 Task: Create a task  Design and implement a disaster recovery plan for an organization's IT infrastructure , assign it to team member softage.2@softage.net in the project AgileBite and update the status of the task to  At Risk , set the priority of the task to Medium
Action: Mouse moved to (58, 68)
Screenshot: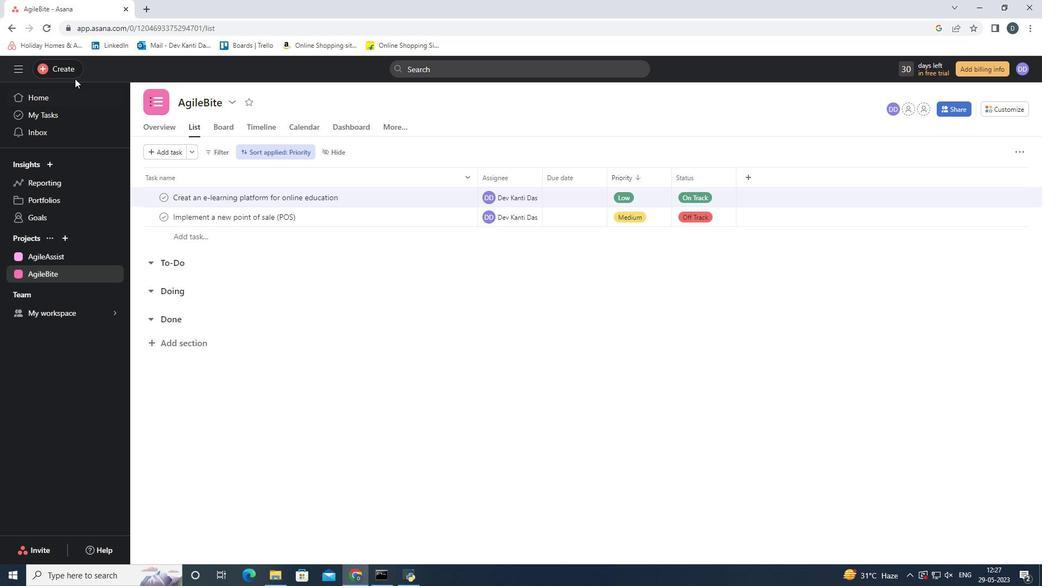 
Action: Mouse pressed left at (58, 68)
Screenshot: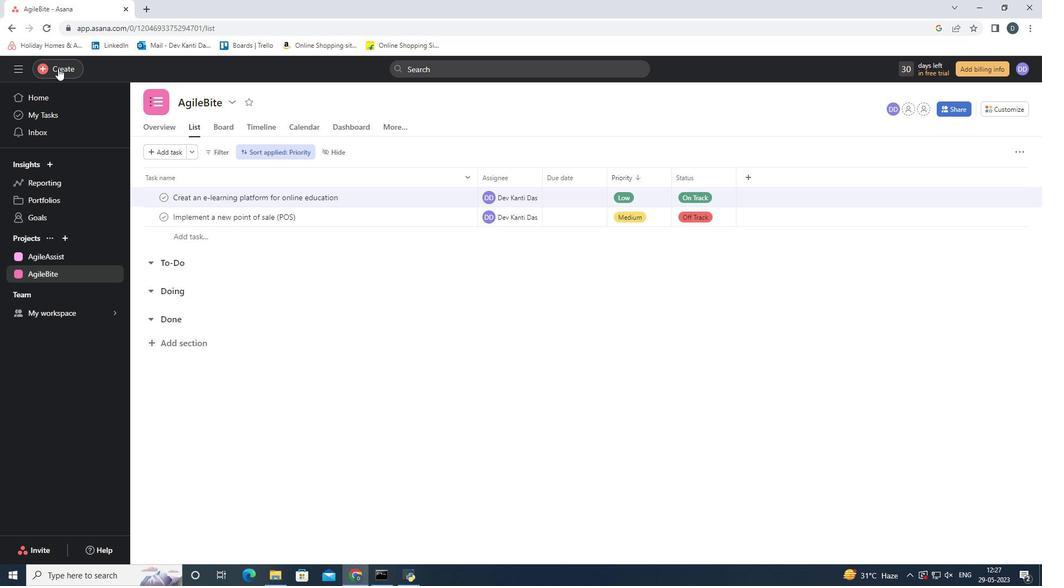 
Action: Mouse moved to (115, 76)
Screenshot: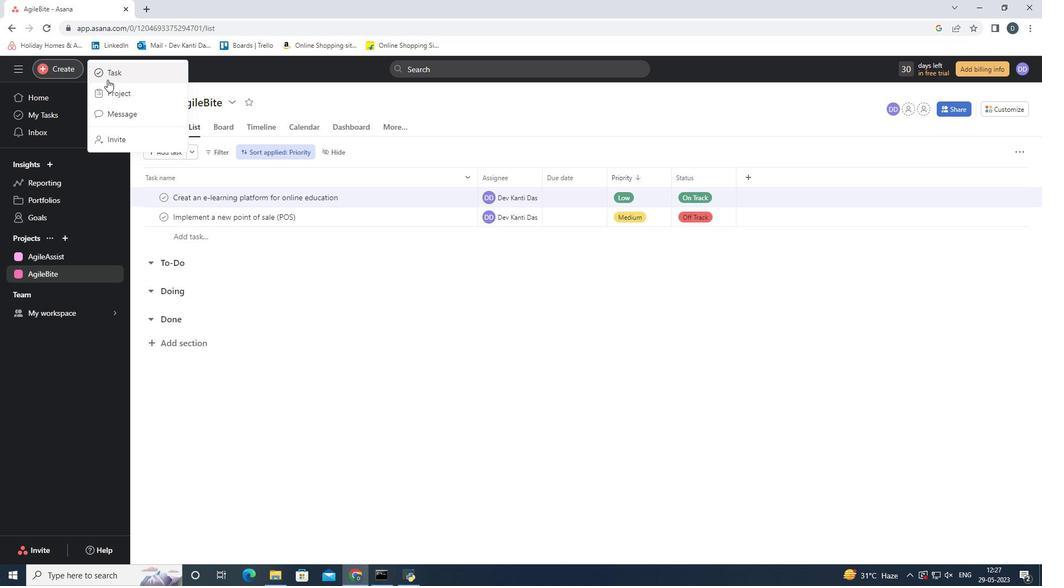 
Action: Mouse pressed left at (115, 76)
Screenshot: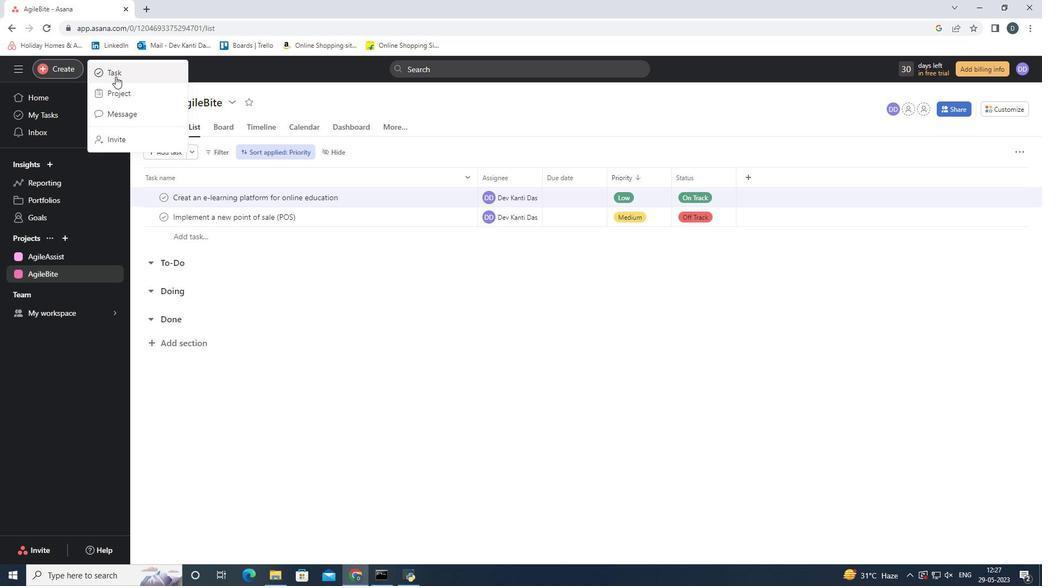 
Action: Mouse moved to (853, 333)
Screenshot: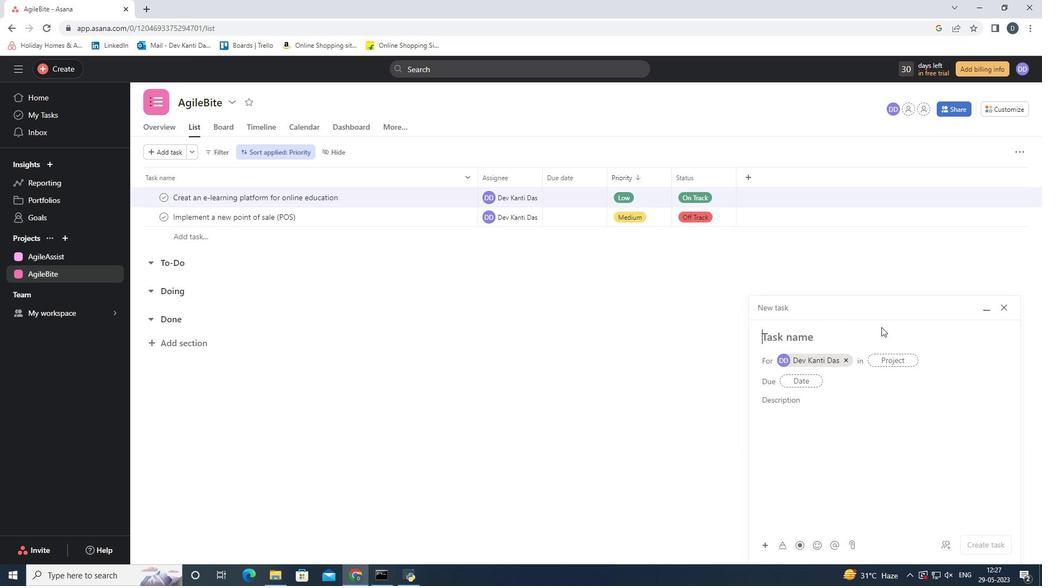 
Action: Key pressed <Key.shift>Imple<Key.backspace><Key.backspace><Key.backspace><Key.backspace><Key.backspace><Key.backspace><Key.shift>Design<Key.space>and<Key.space><Key.shift><Key.shift><Key.shift><Key.shift><Key.shift><Key.shift><Key.shift>implement<Key.space>a<Key.space>d<Key.backspace>disaster<Key.space><Key.shift>recovery<Key.space>plan<Key.space>ff<Key.backspace>or<Key.space>an<Key.space>organization's<Key.space><Key.shift>IT<Key.space>infrastructure
Screenshot: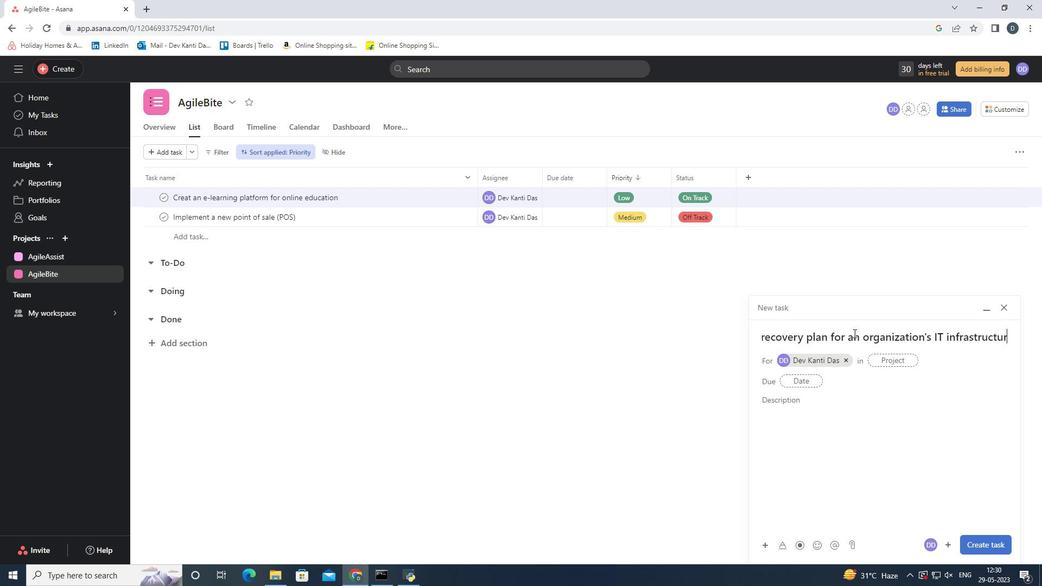
Action: Mouse moved to (894, 360)
Screenshot: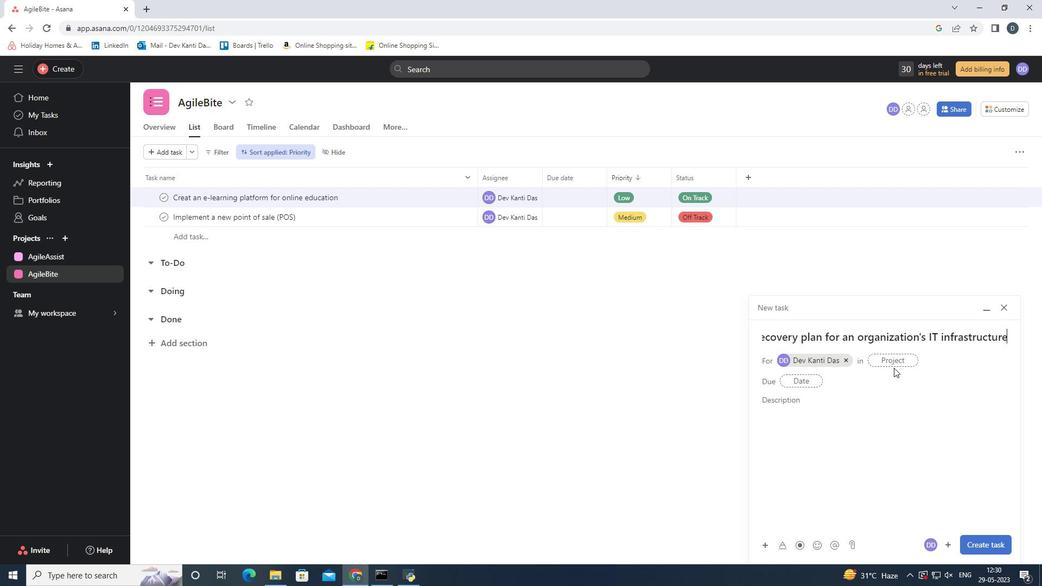 
Action: Mouse pressed left at (894, 360)
Screenshot: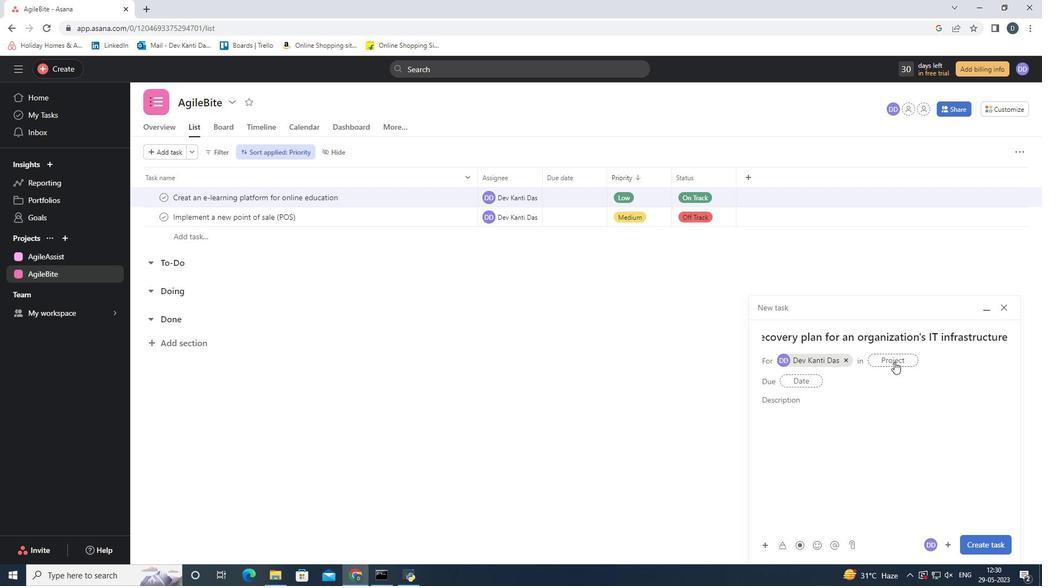 
Action: Mouse moved to (808, 378)
Screenshot: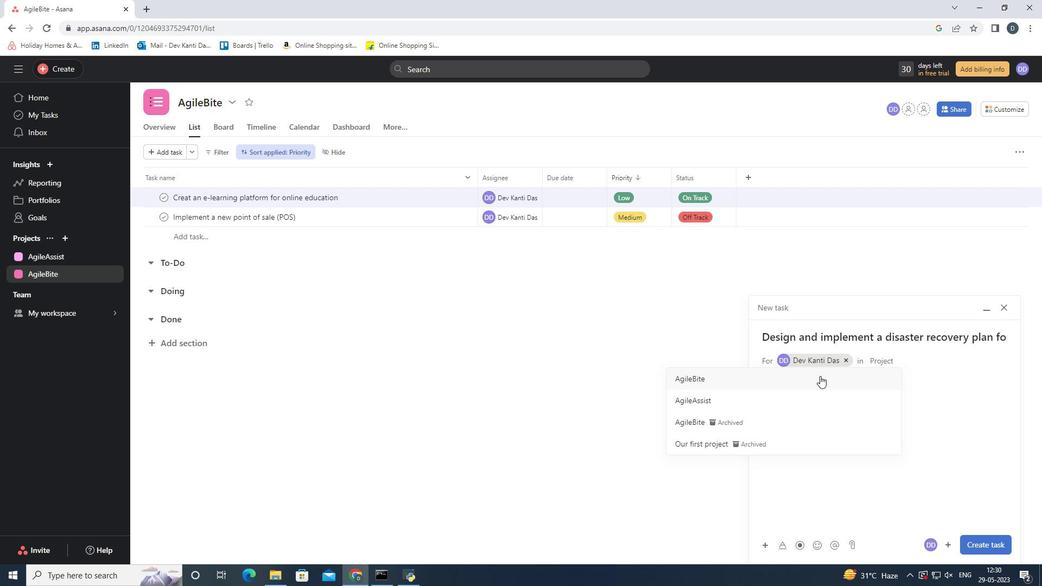 
Action: Mouse pressed left at (808, 378)
Screenshot: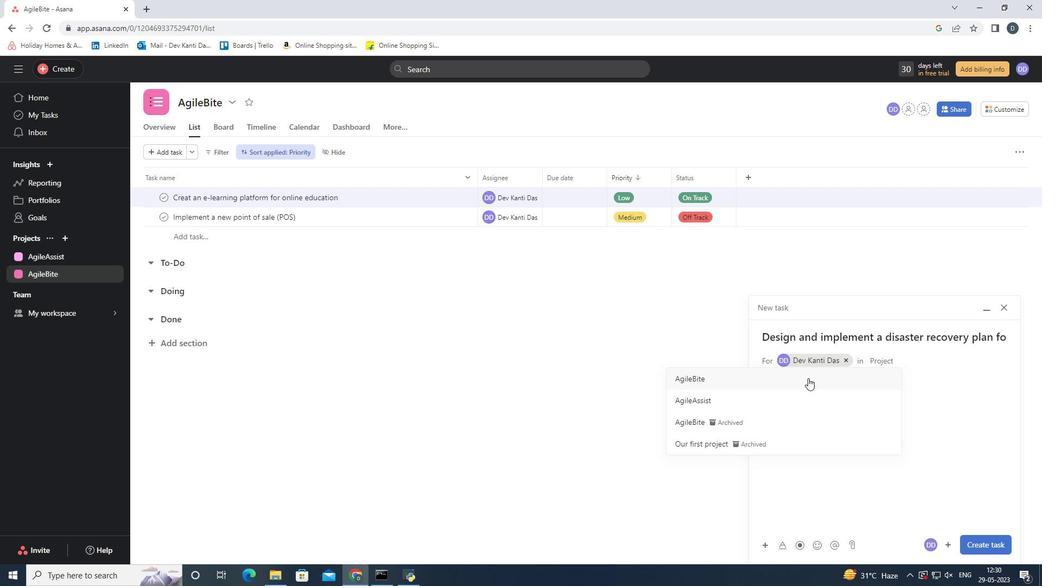 
Action: Mouse moved to (945, 544)
Screenshot: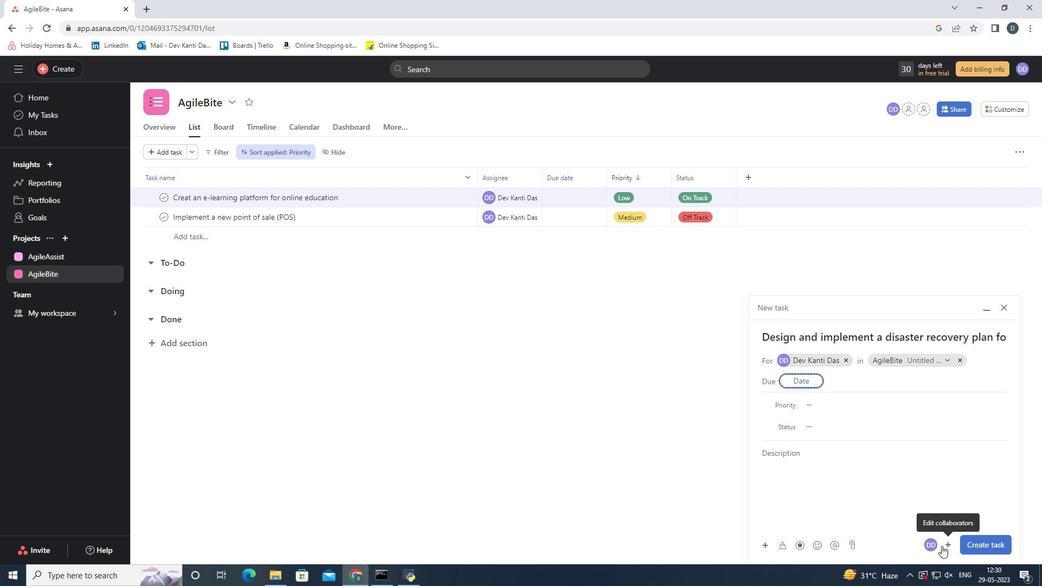 
Action: Mouse pressed left at (945, 544)
Screenshot: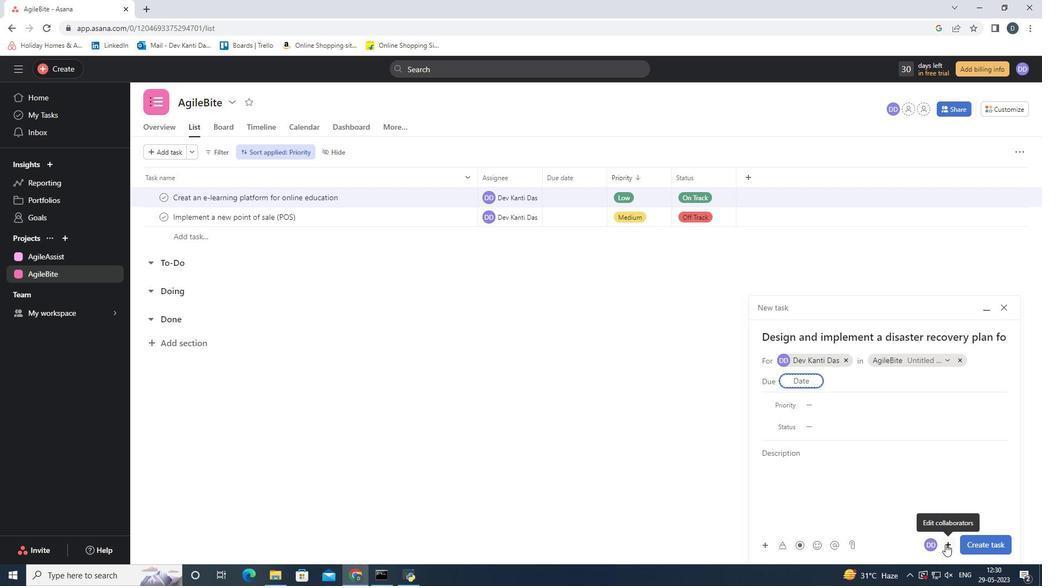 
Action: Key pressed <Key.shift>Softage.2<Key.shift>@softage.net
Screenshot: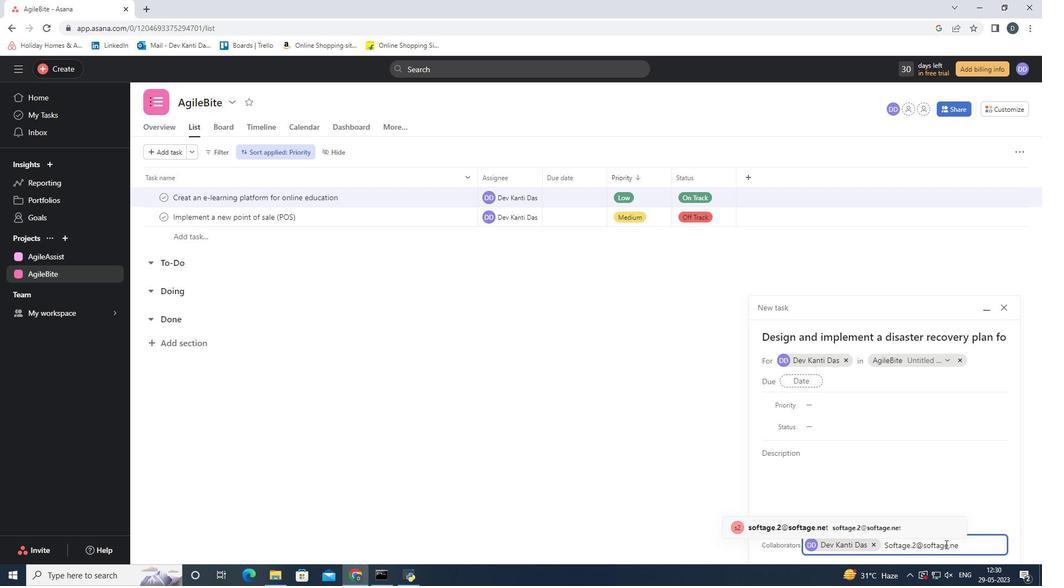
Action: Mouse moved to (894, 529)
Screenshot: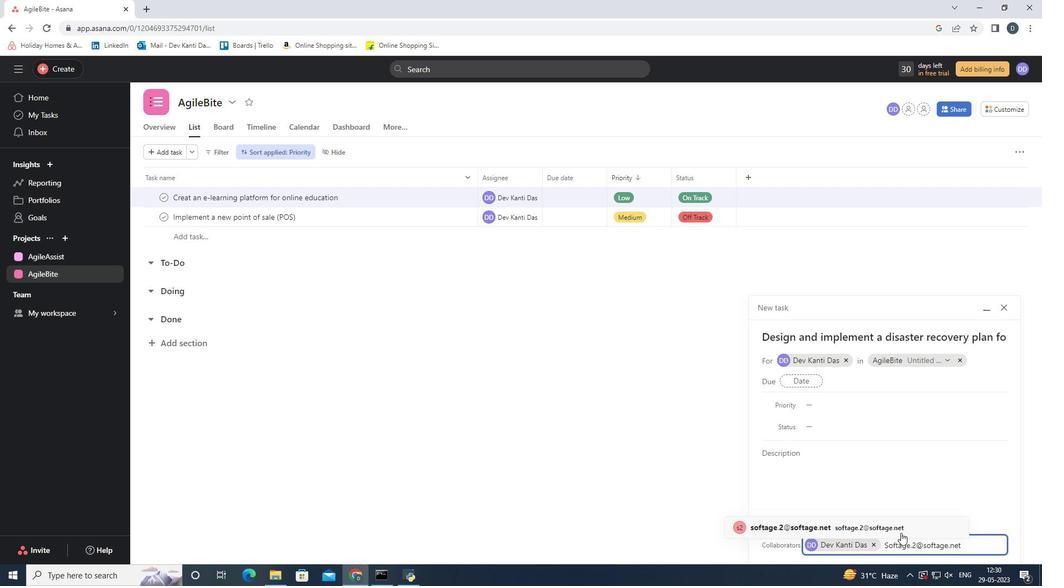 
Action: Mouse pressed left at (894, 529)
Screenshot: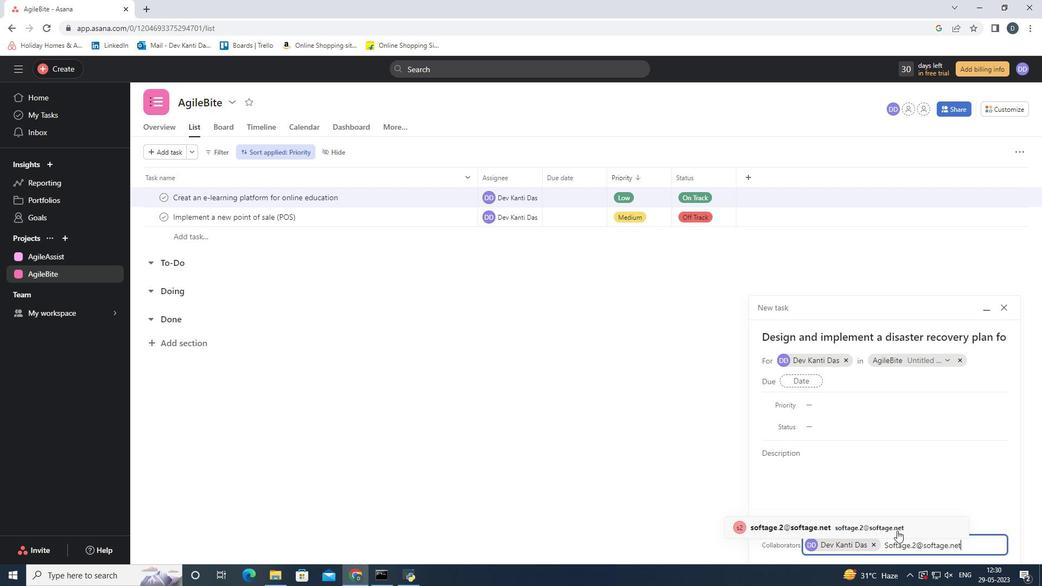 
Action: Mouse moved to (872, 509)
Screenshot: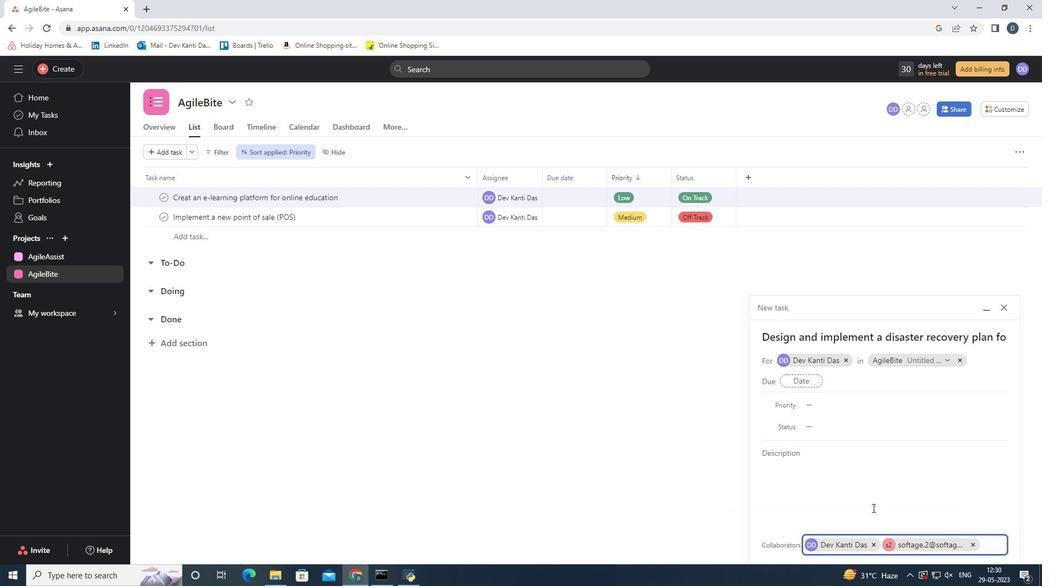 
Action: Mouse pressed left at (872, 509)
Screenshot: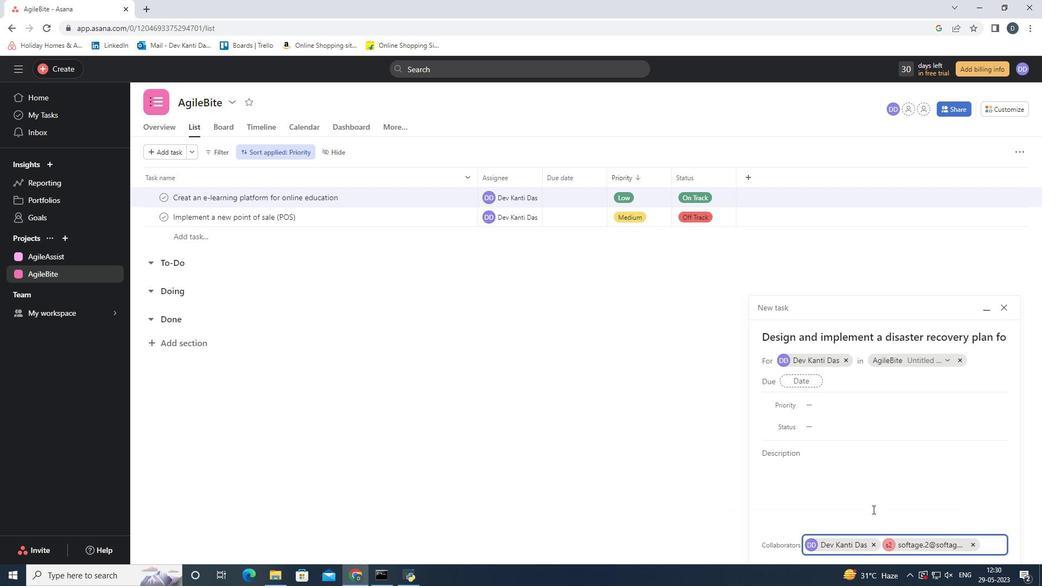 
Action: Mouse moved to (805, 397)
Screenshot: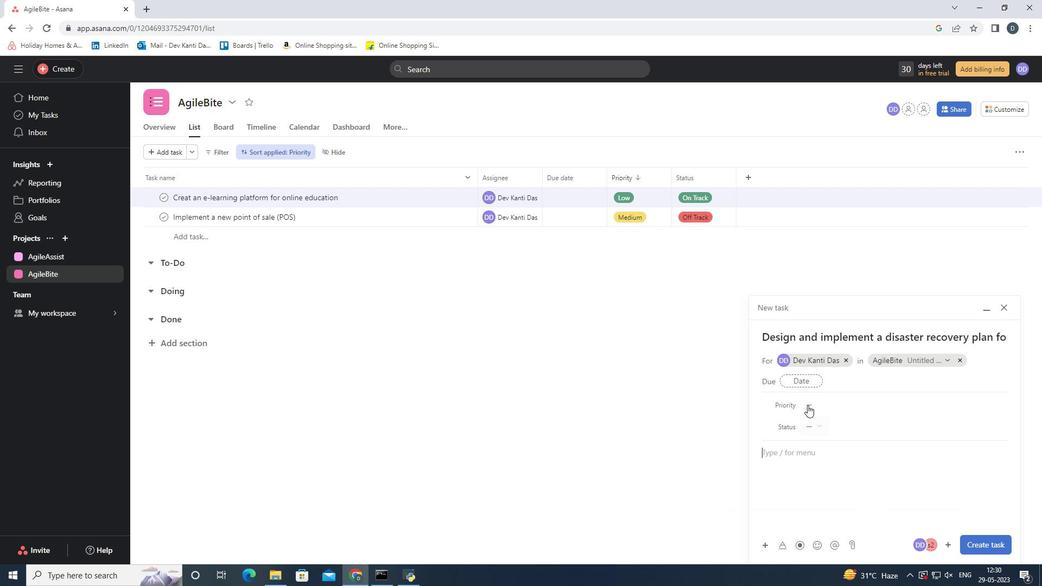
Action: Mouse pressed left at (805, 397)
Screenshot: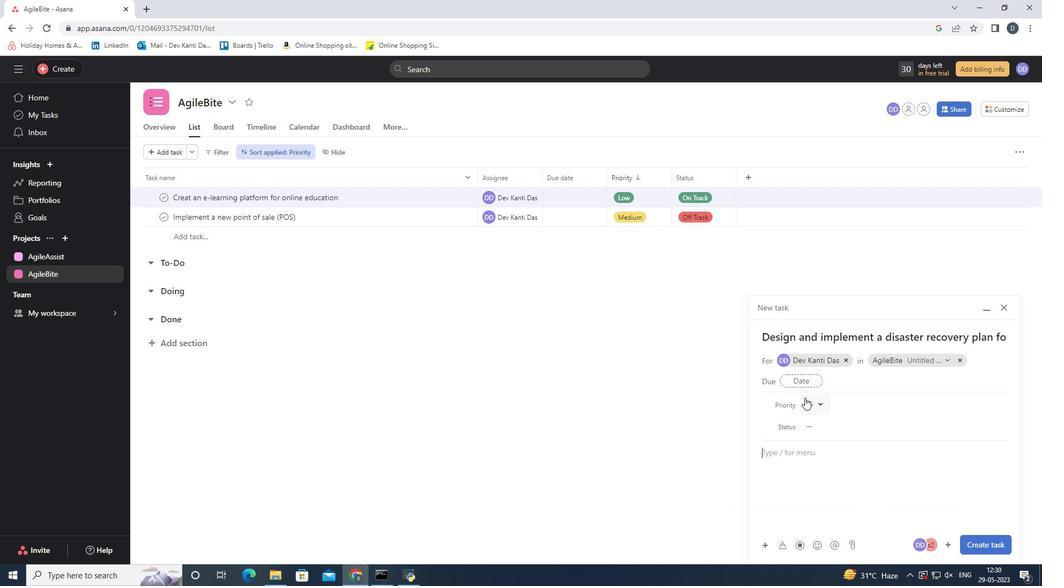 
Action: Mouse moved to (835, 455)
Screenshot: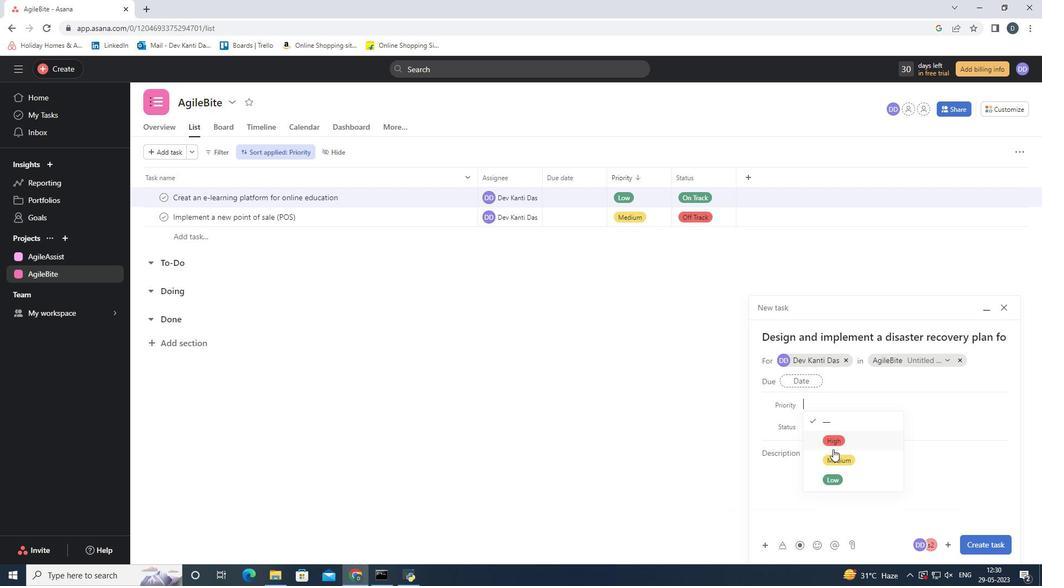 
Action: Mouse pressed left at (835, 455)
Screenshot: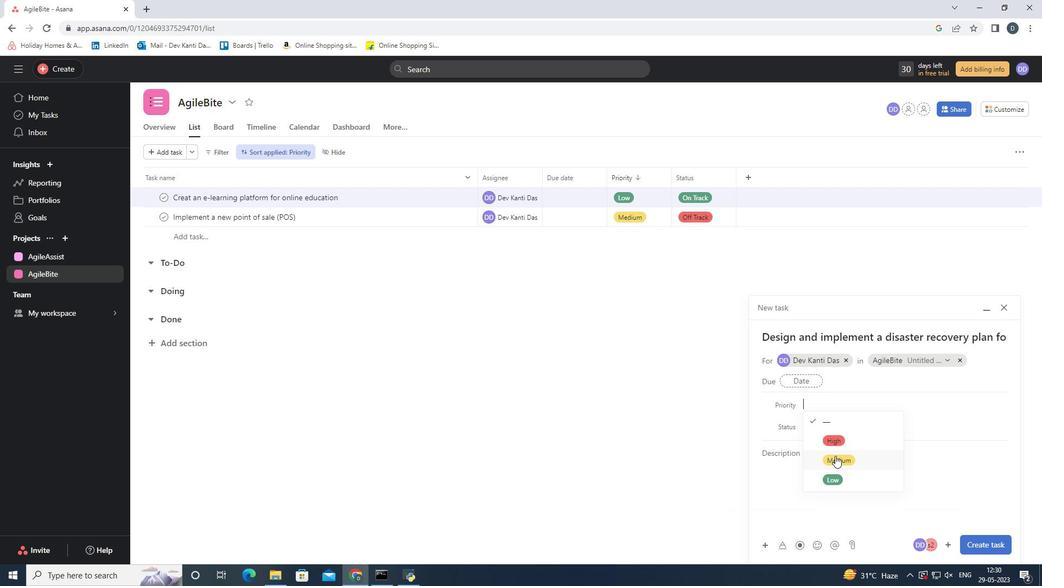
Action: Mouse moved to (819, 429)
Screenshot: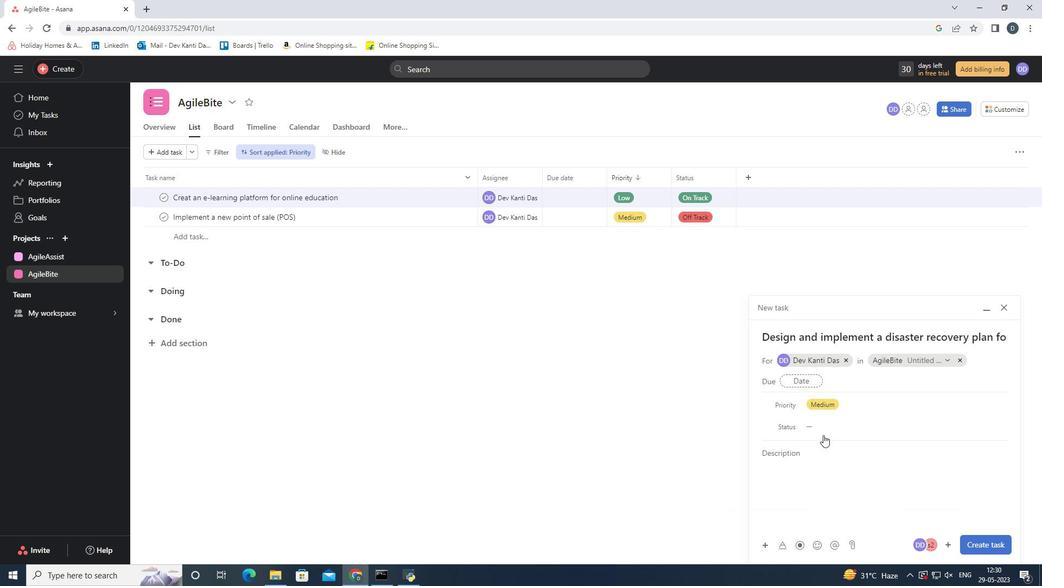 
Action: Mouse pressed left at (819, 429)
Screenshot: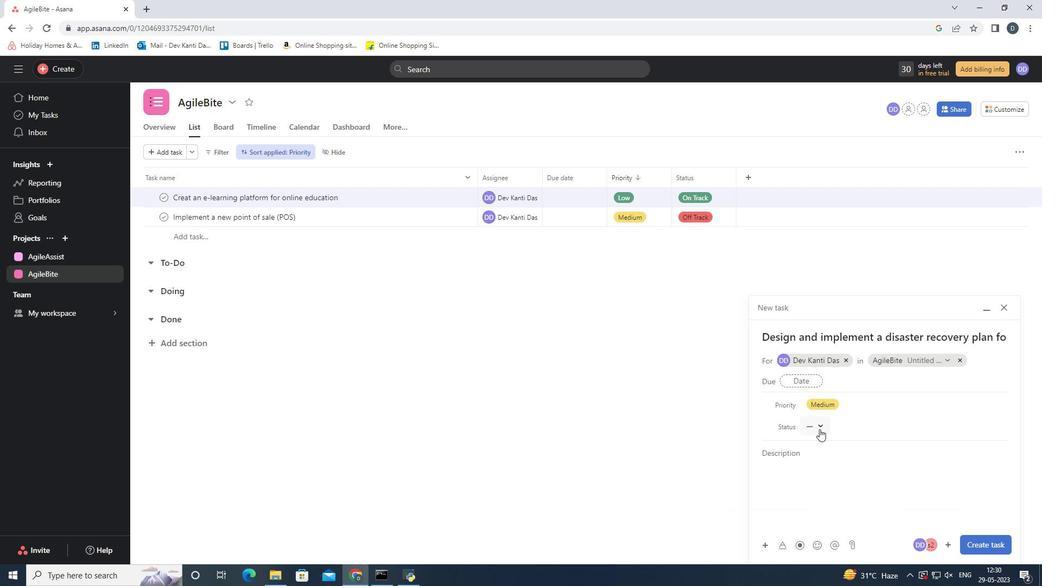 
Action: Mouse moved to (874, 425)
Screenshot: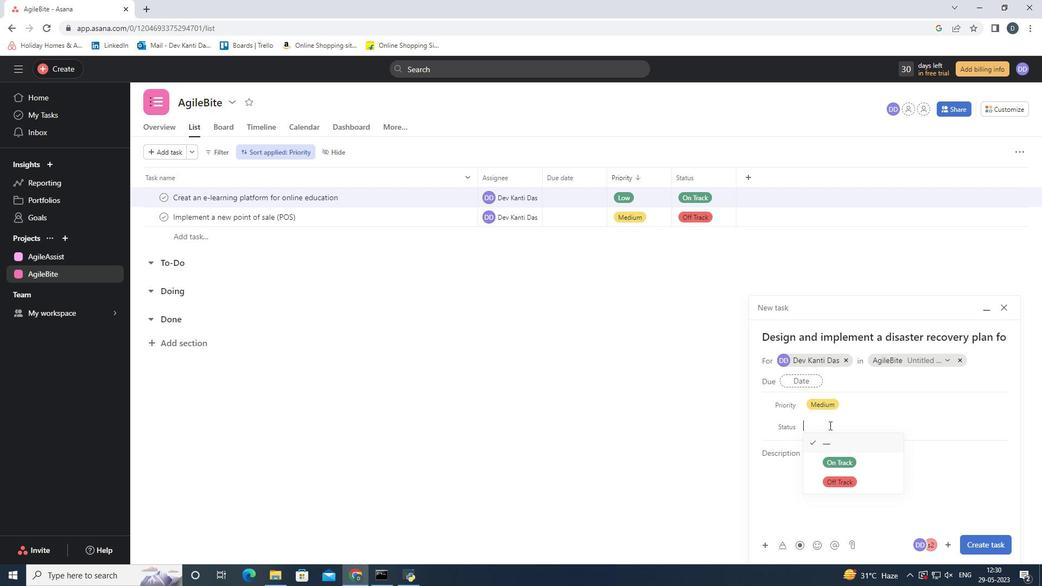 
Action: Mouse pressed left at (874, 425)
Screenshot: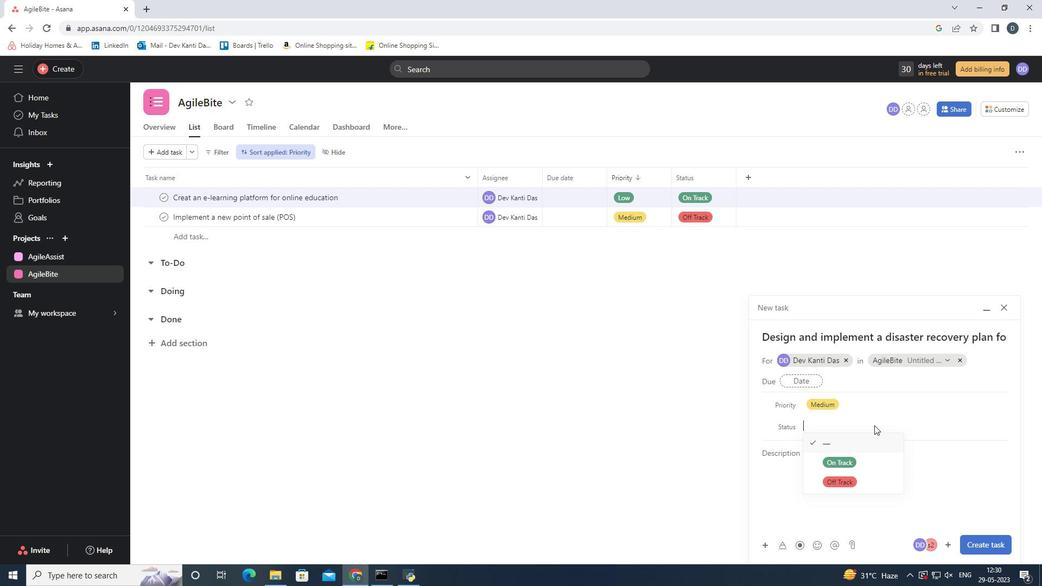 
Action: Mouse moved to (704, 177)
Screenshot: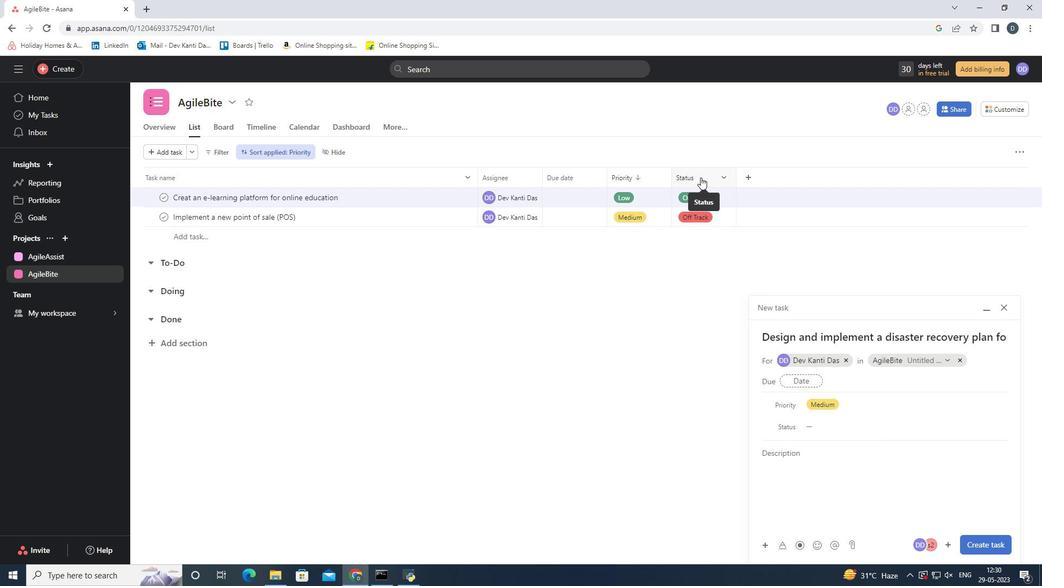 
Action: Mouse pressed left at (704, 177)
Screenshot: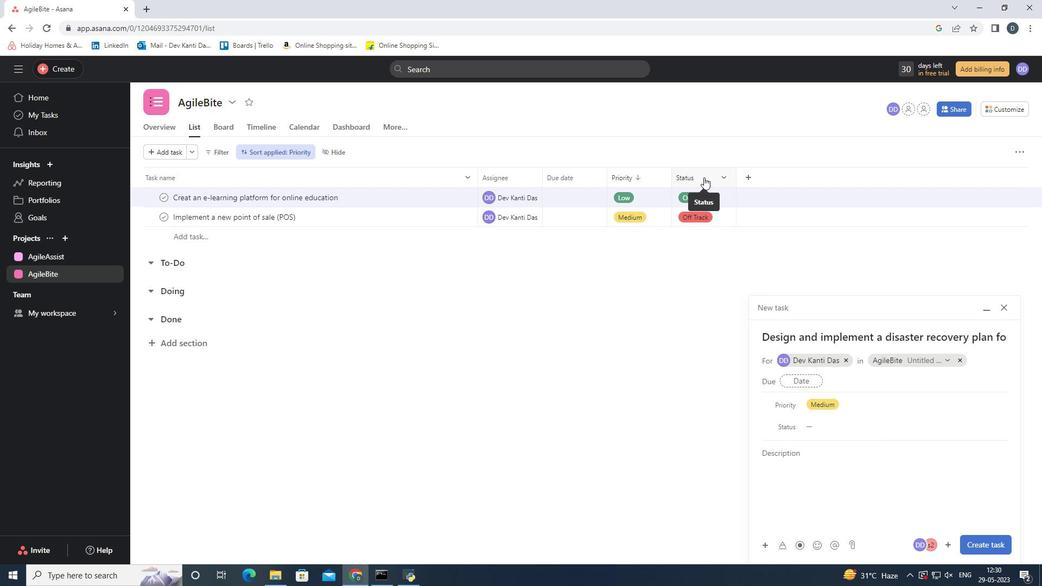 
Action: Mouse moved to (708, 180)
Screenshot: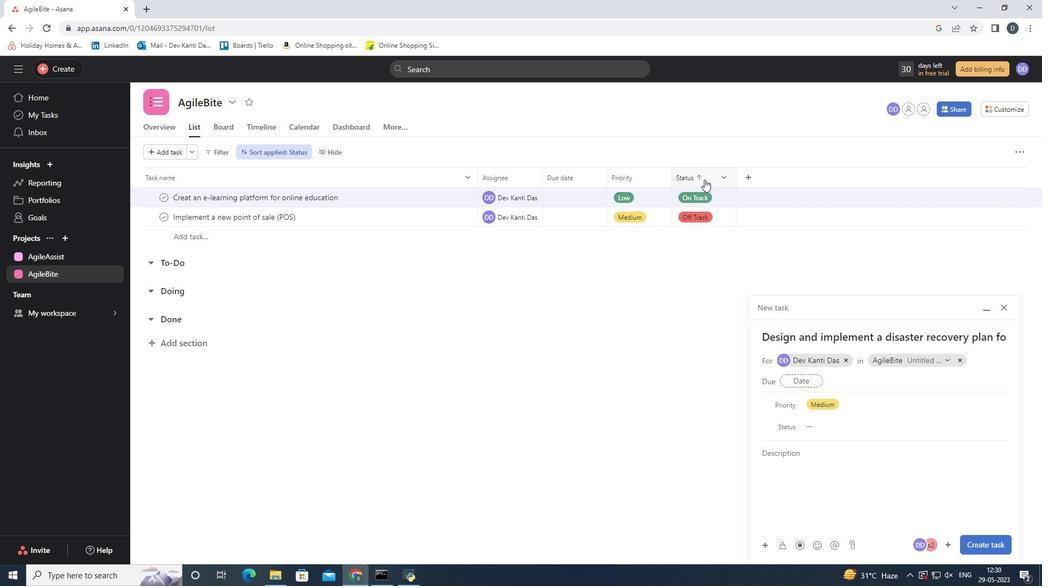
Action: Mouse pressed left at (708, 180)
Screenshot: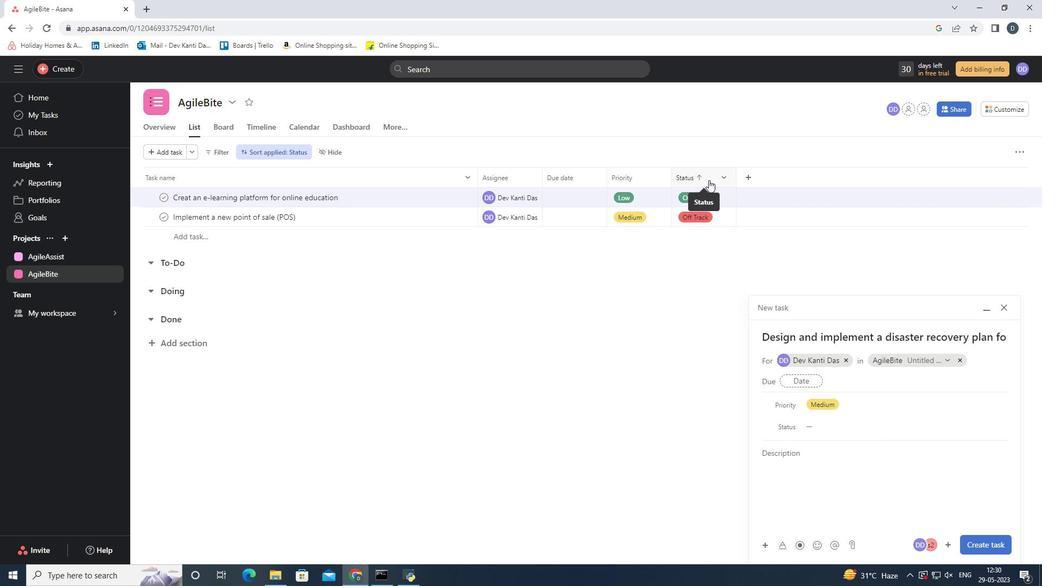 
Action: Mouse moved to (728, 177)
Screenshot: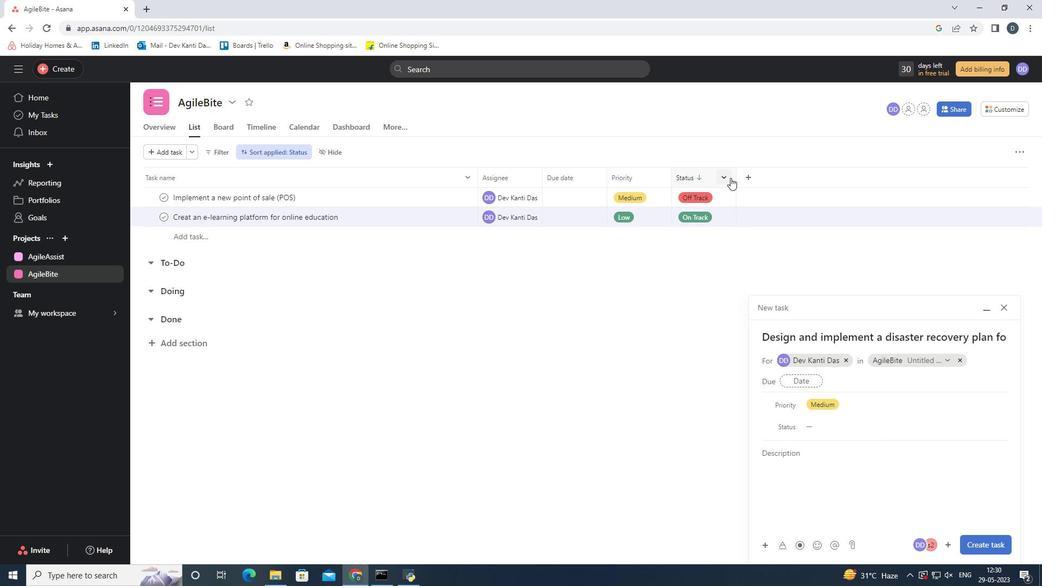 
Action: Mouse pressed left at (728, 177)
Screenshot: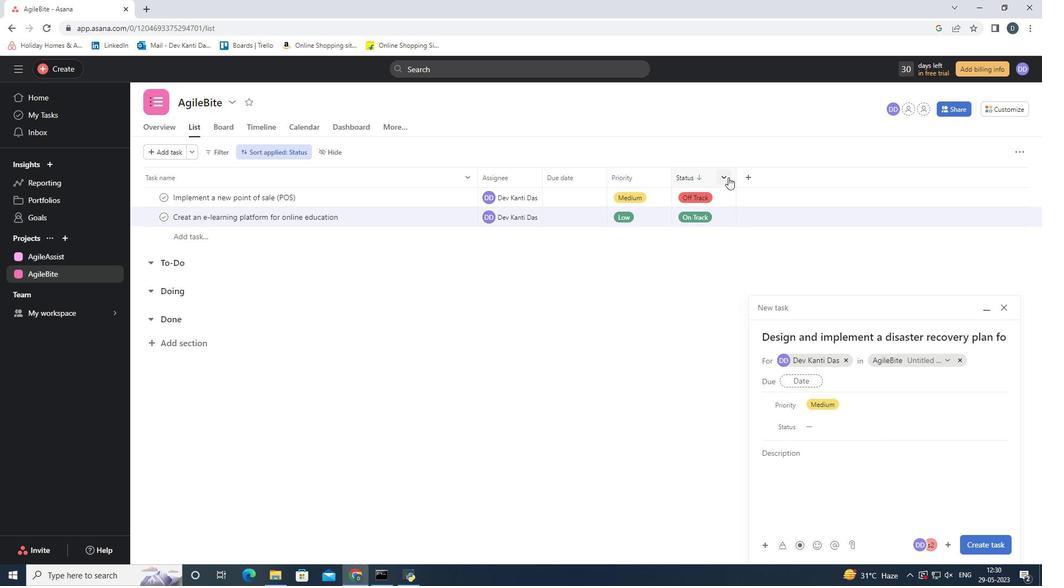 
Action: Mouse moved to (758, 312)
Screenshot: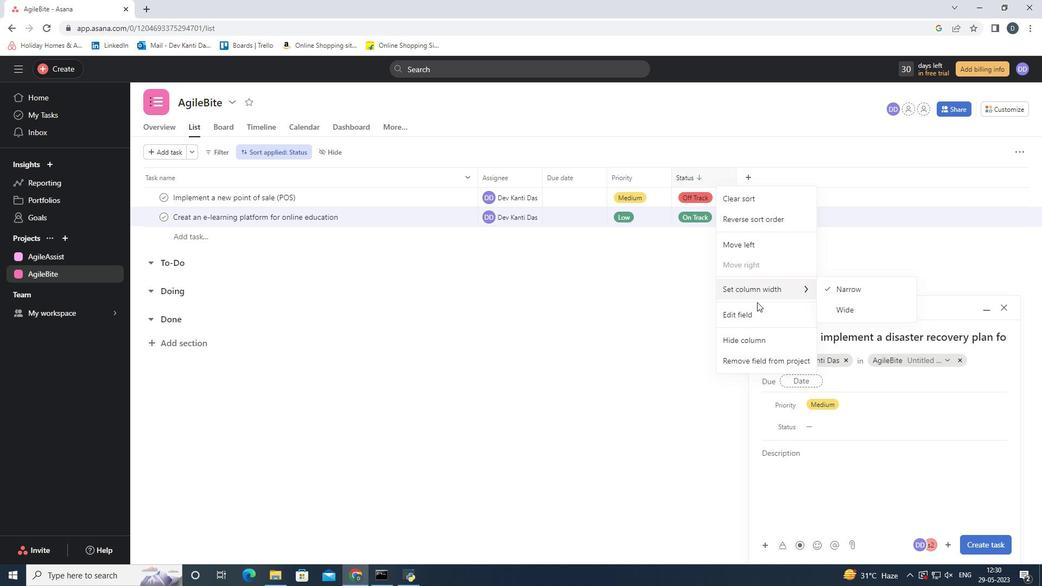 
Action: Mouse pressed left at (758, 312)
Screenshot: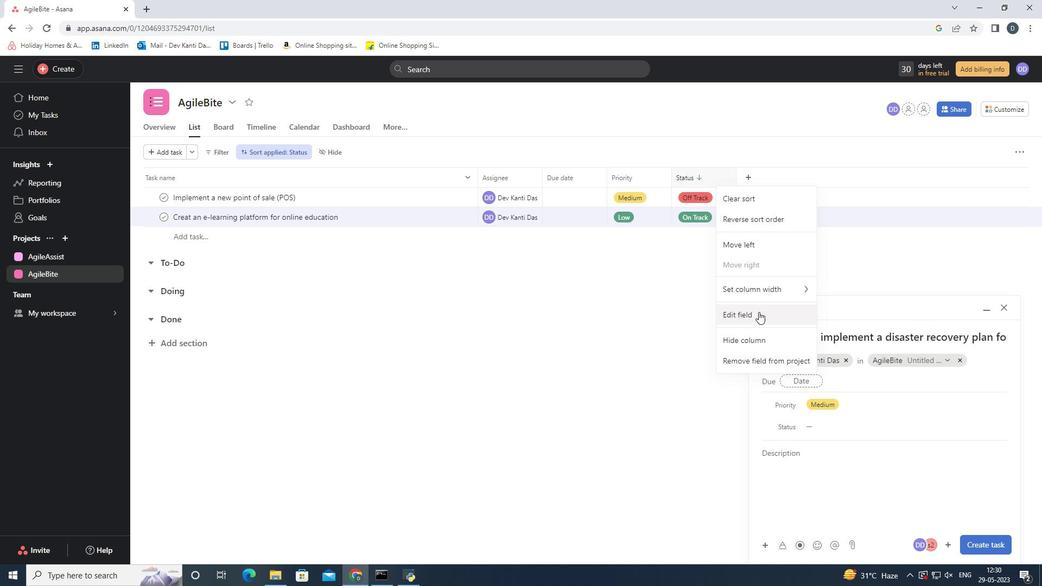 
Action: Mouse moved to (405, 264)
Screenshot: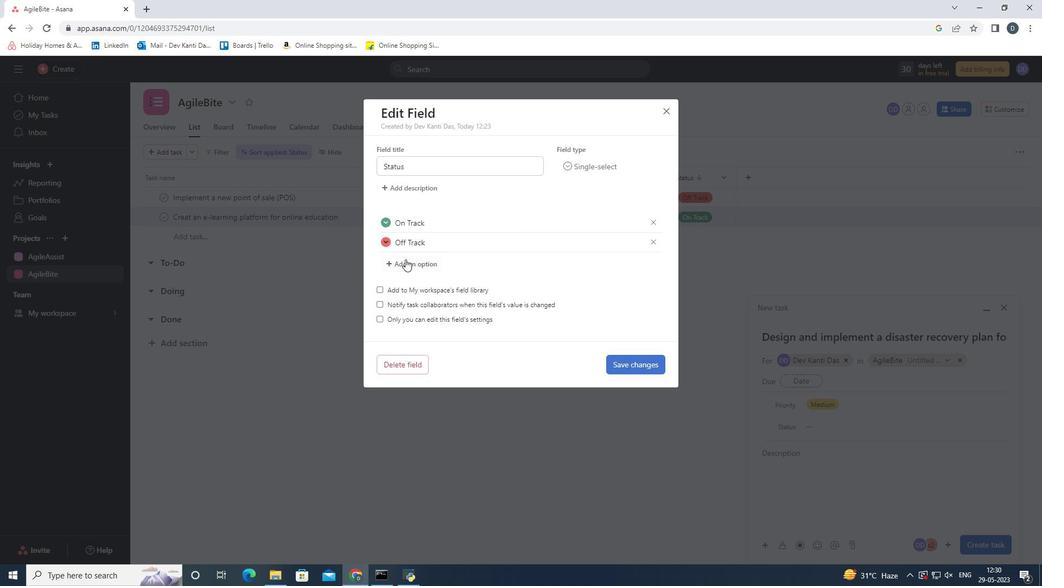 
Action: Mouse pressed left at (405, 264)
Screenshot: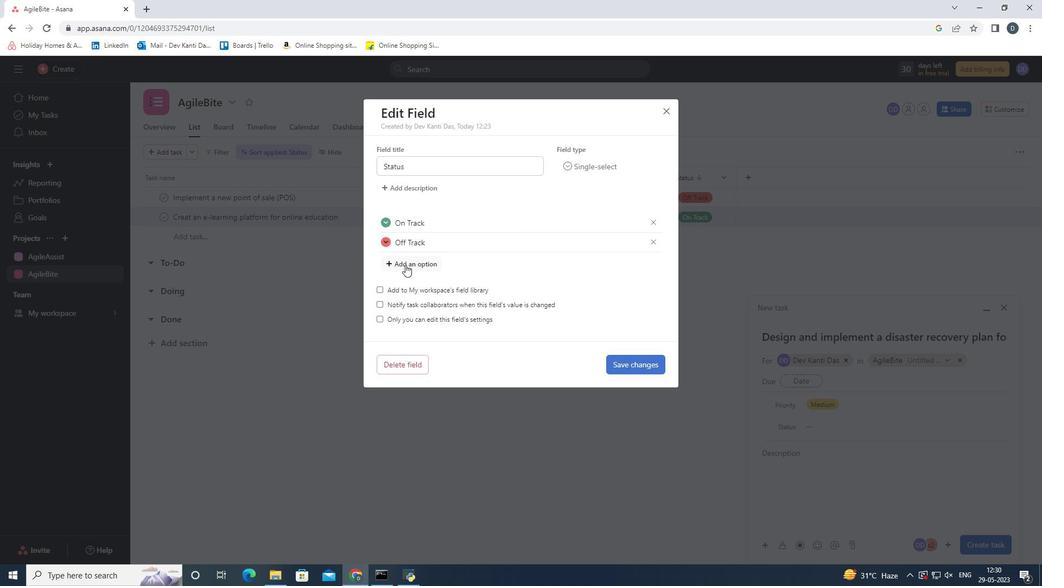 
Action: Key pressed <Key.shift>AT<Key.space><Key.shift><Key.backspace><Key.backspace>t<Key.space><Key.shift>Risk
Screenshot: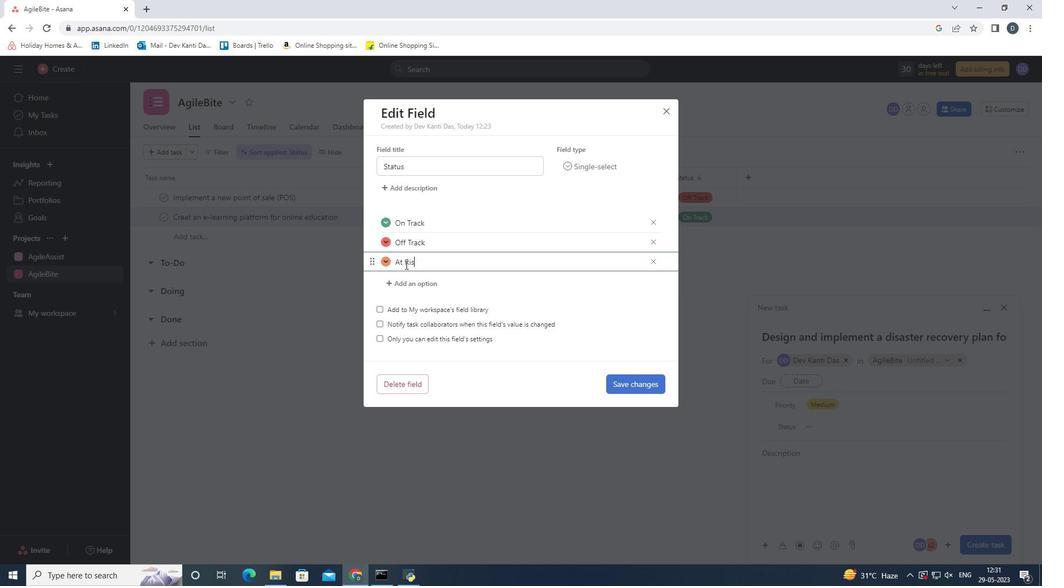 
Action: Mouse moved to (383, 262)
Screenshot: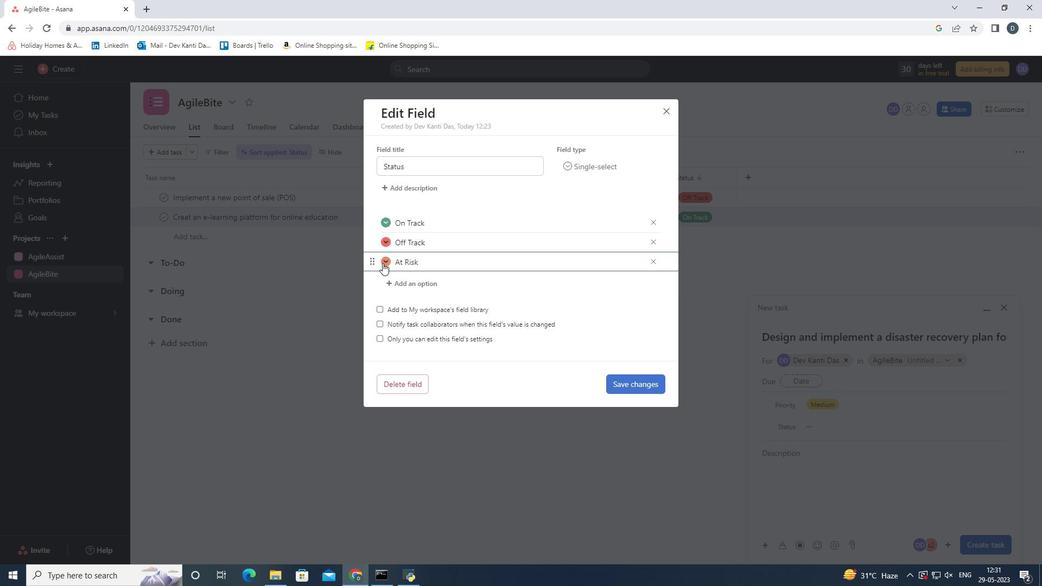 
Action: Mouse pressed left at (383, 262)
Screenshot: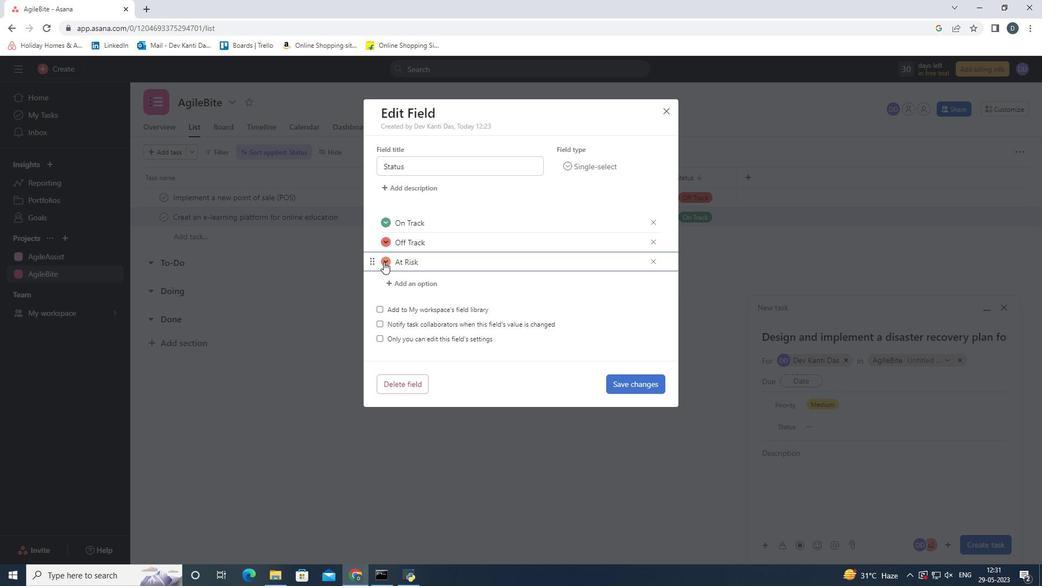 
Action: Mouse moved to (337, 279)
Screenshot: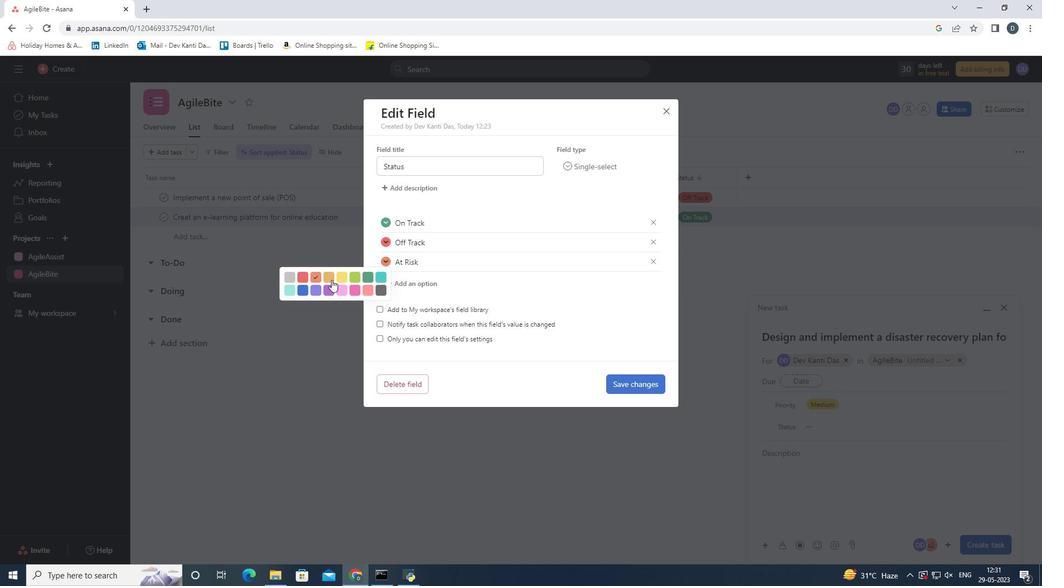 
Action: Mouse pressed left at (337, 279)
Screenshot: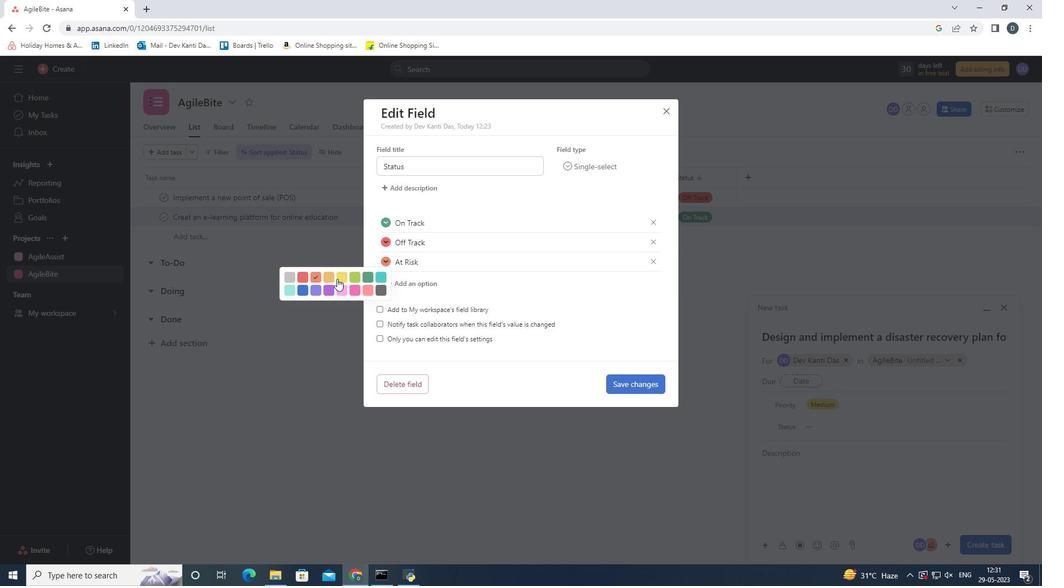
Action: Mouse moved to (385, 260)
Screenshot: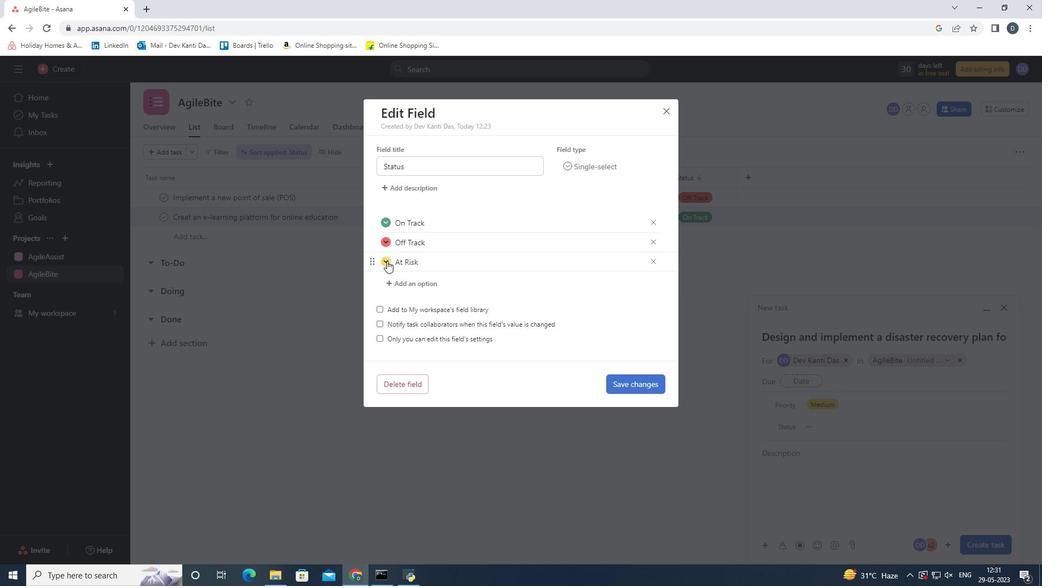 
Action: Mouse pressed left at (385, 260)
Screenshot: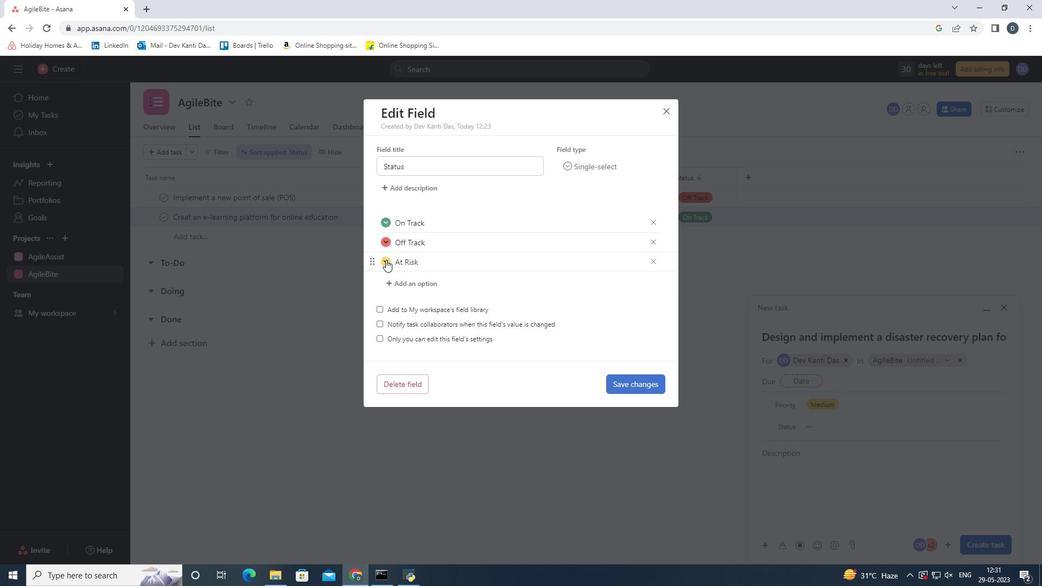 
Action: Mouse moved to (317, 277)
Screenshot: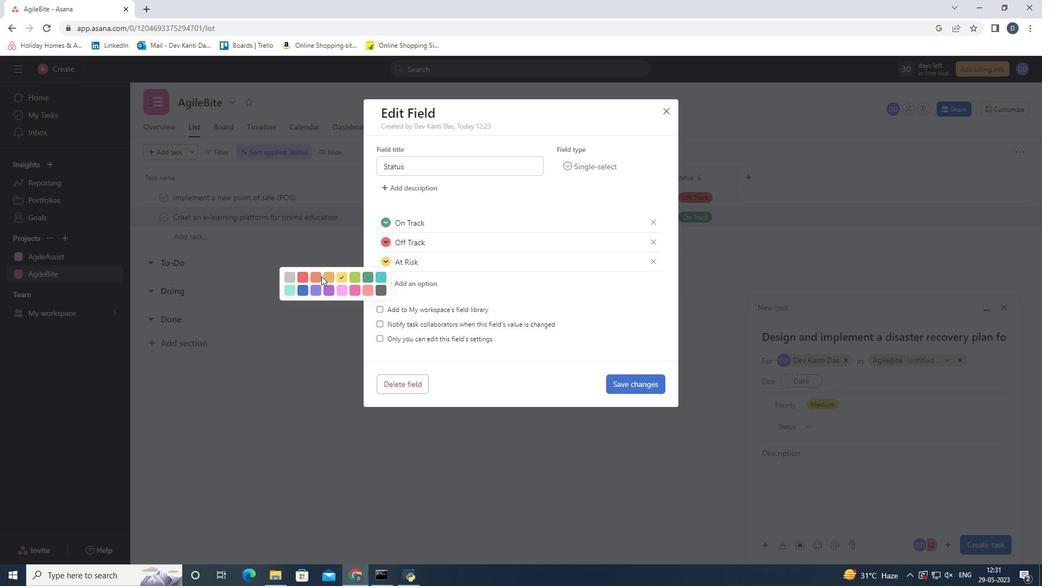 
Action: Mouse pressed left at (317, 277)
Screenshot: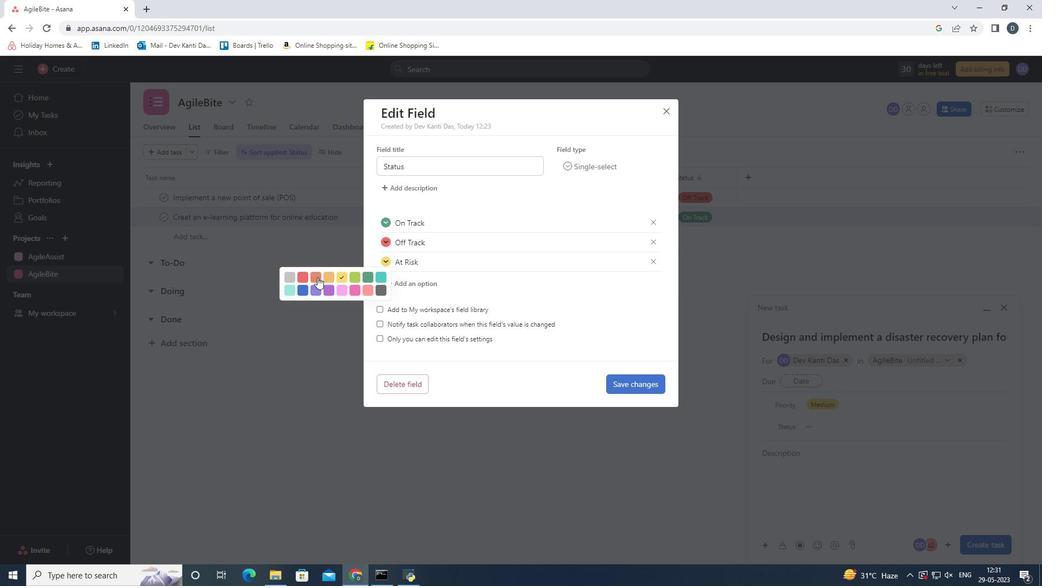 
Action: Mouse moved to (435, 283)
Screenshot: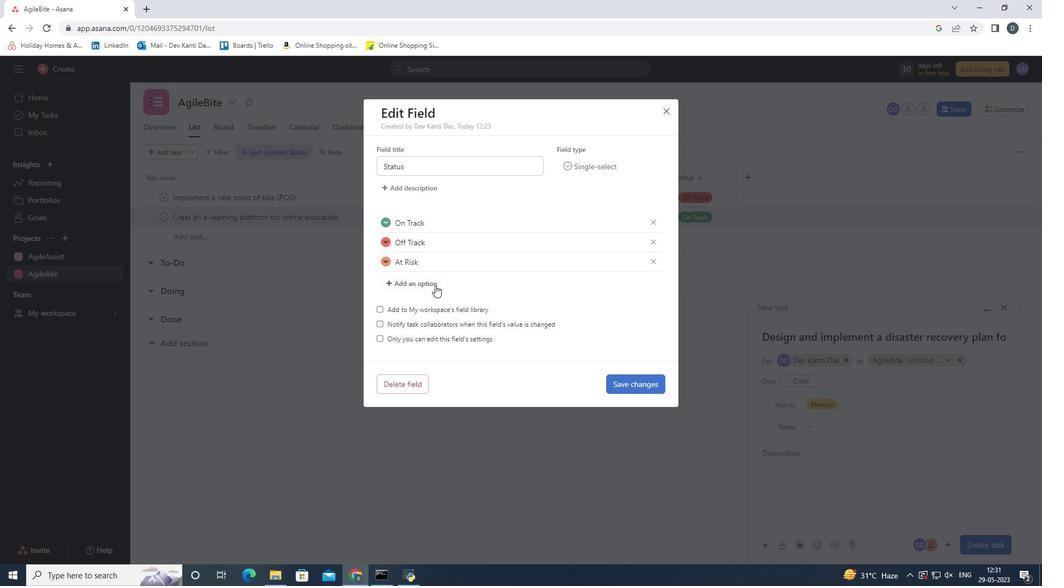 
Action: Mouse pressed left at (435, 283)
Screenshot: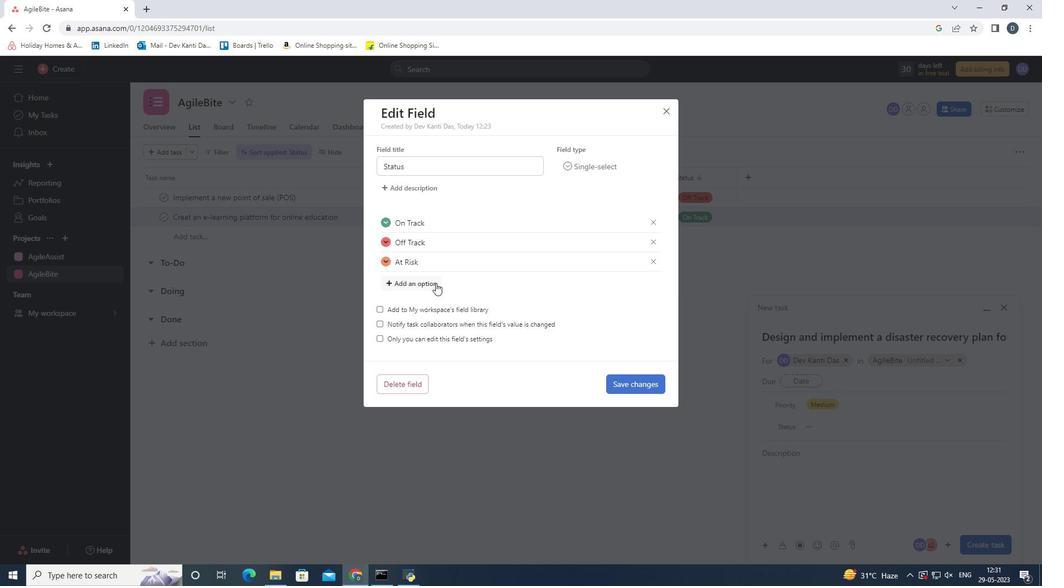 
Action: Key pressed <Key.shift><Key.shift><Key.shift><Key.shift><Key.shift><Key.shift><Key.shift><Key.shift><Key.shift><Key.shift><Key.shift><Key.shift><Key.shift><Key.shift><Key.shift><Key.shift><Key.shift><Key.shift><Key.shift><Key.shift><Key.shift><Key.shift><Key.shift><Key.shift><Key.shift><Key.shift><Key.shift><Key.shift><Key.shift><Key.shift><Key.shift><Key.shift><Key.shift><Key.shift><Key.shift><Key.shift><Key.shift><Key.shift><Key.shift><Key.shift>A<Key.backspace>On<Key.space><Key.shift>Hold
Screenshot: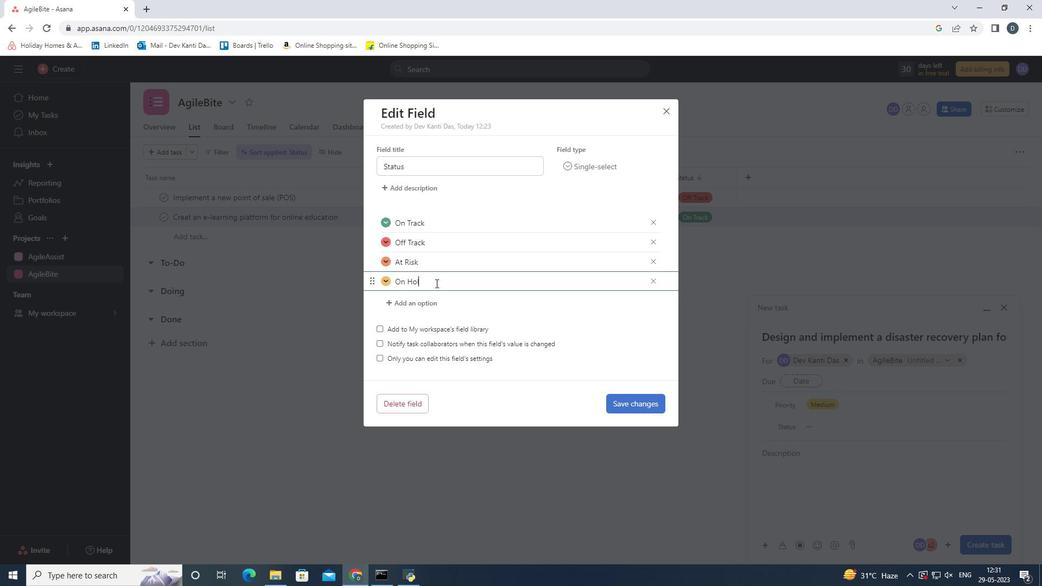 
Action: Mouse moved to (383, 283)
Screenshot: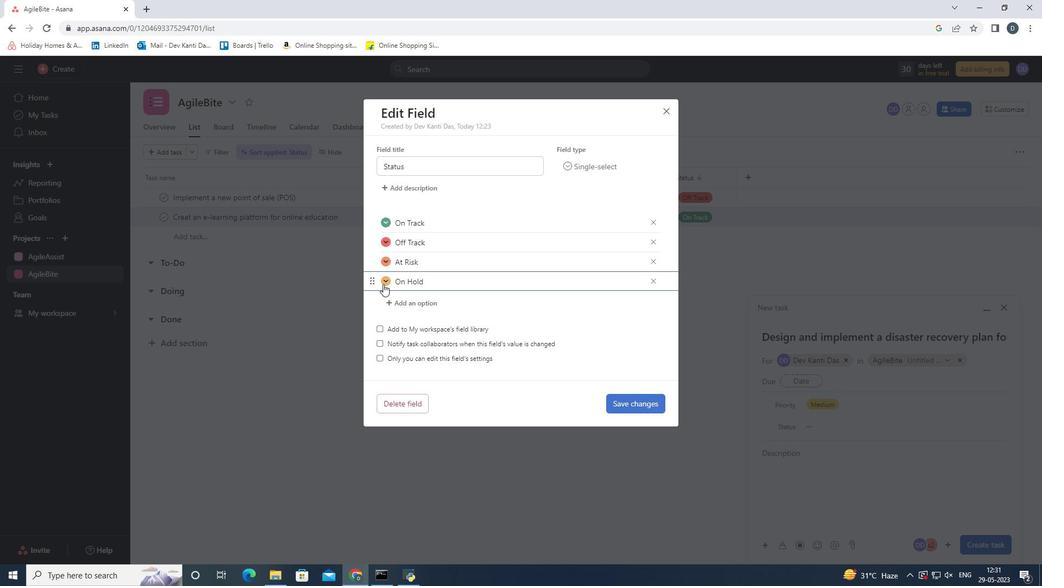 
Action: Mouse pressed left at (383, 283)
Screenshot: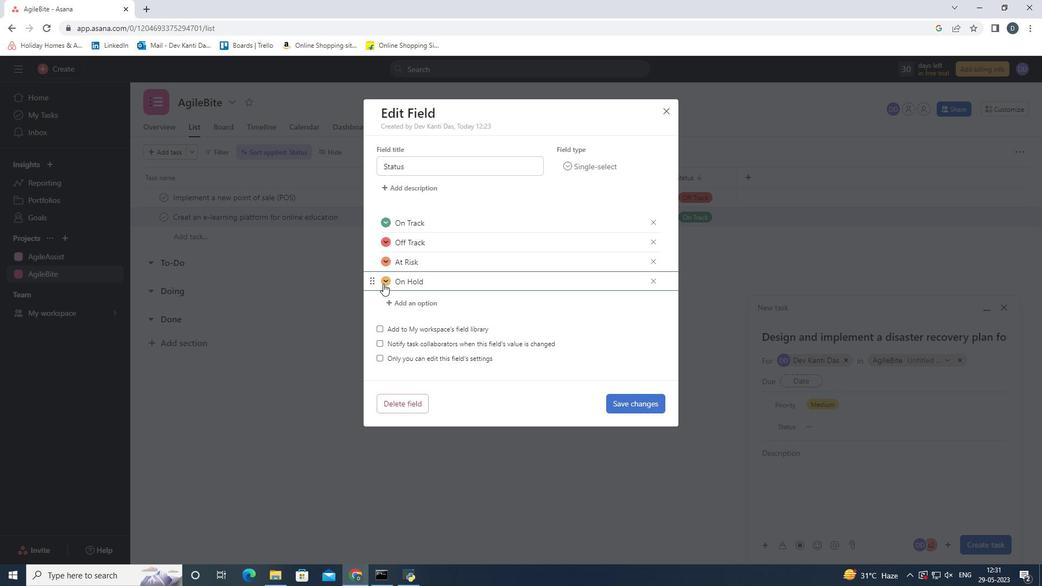 
Action: Mouse moved to (302, 309)
Screenshot: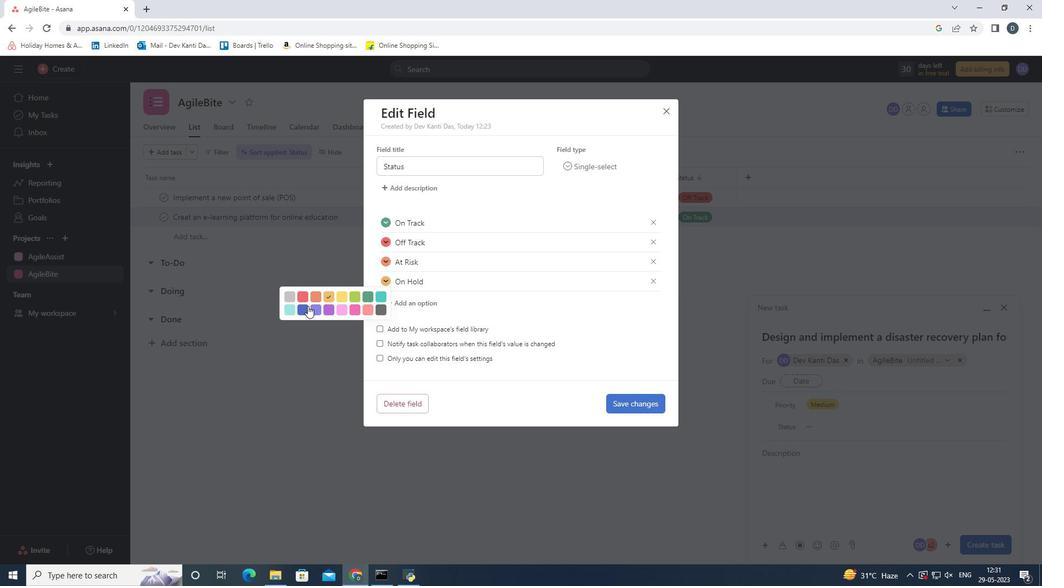 
Action: Mouse pressed left at (302, 309)
Screenshot: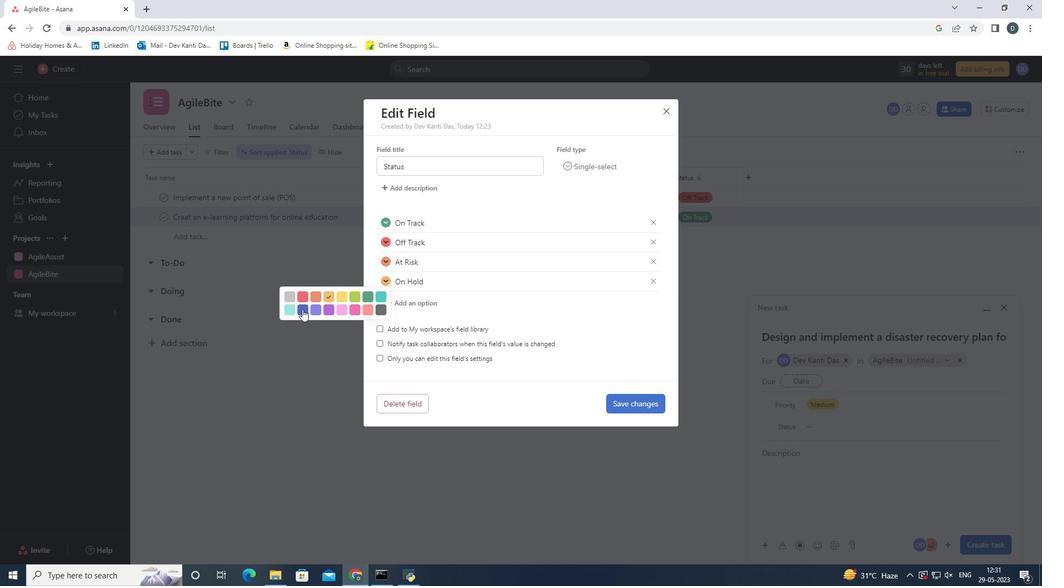 
Action: Mouse moved to (631, 407)
Screenshot: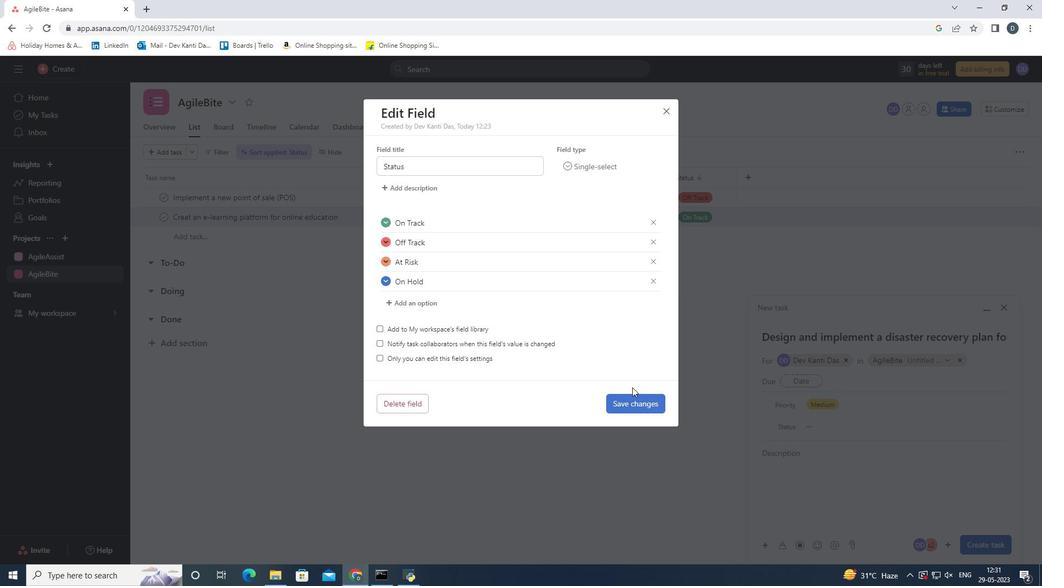 
Action: Mouse pressed left at (631, 407)
Screenshot: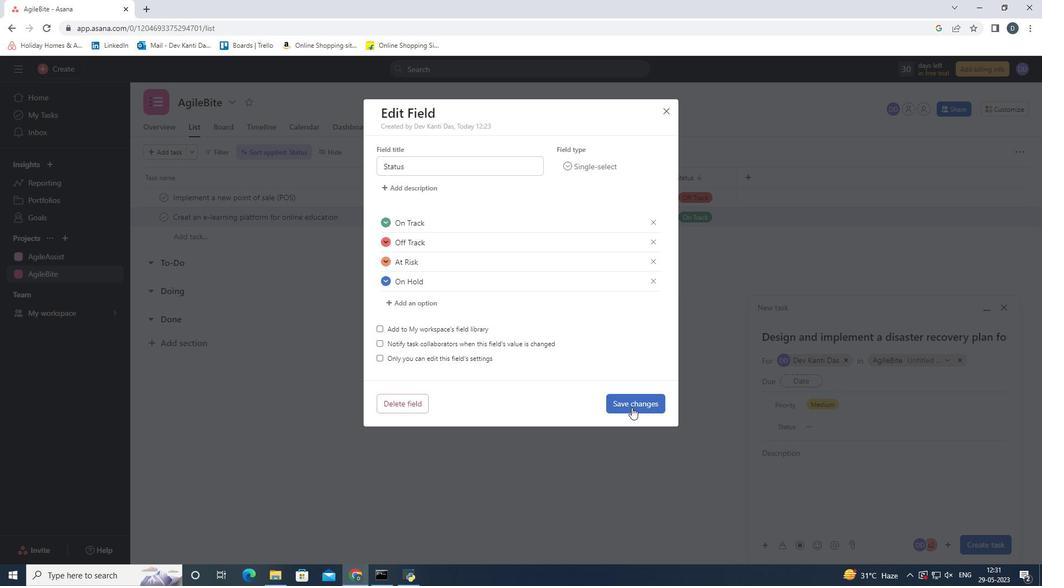 
Action: Mouse moved to (821, 428)
Screenshot: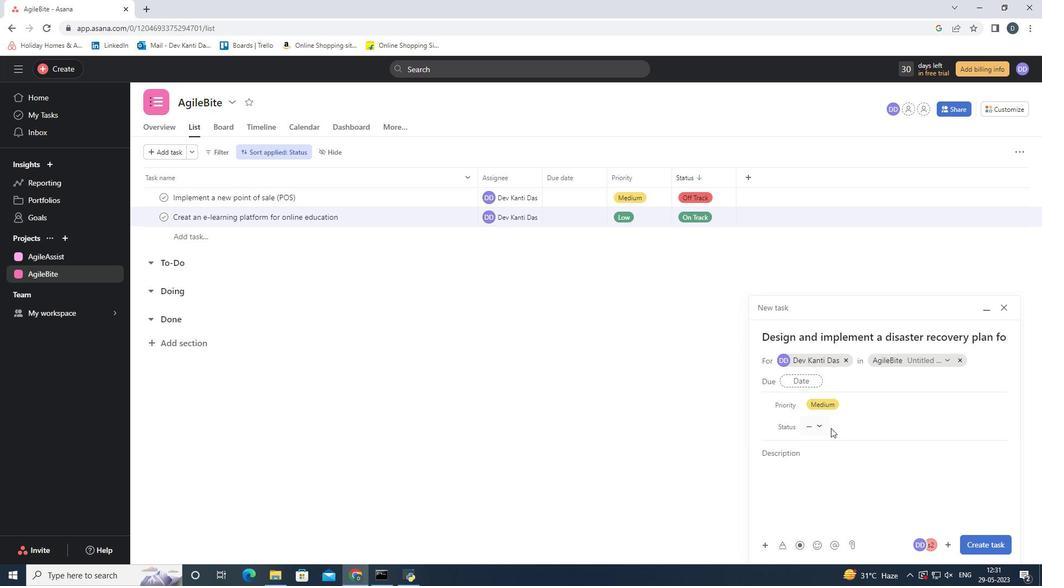 
Action: Mouse pressed left at (821, 428)
Screenshot: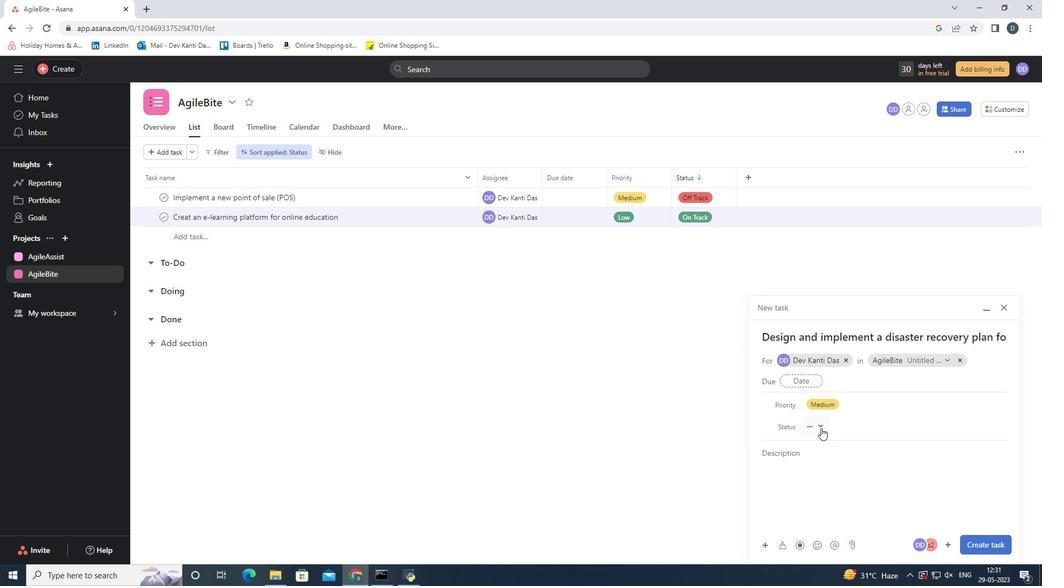 
Action: Mouse moved to (851, 495)
Screenshot: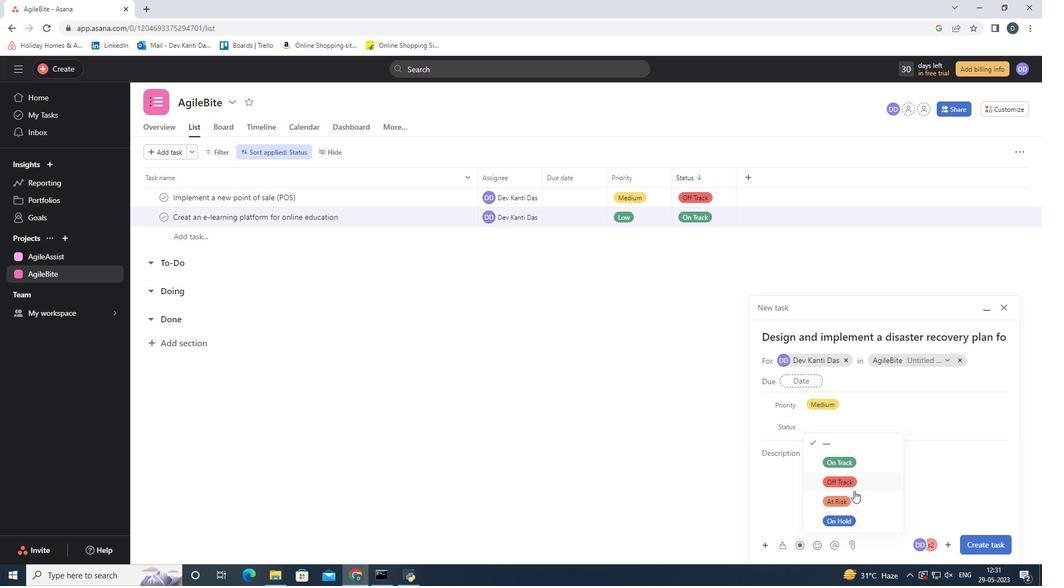 
Action: Mouse pressed left at (851, 495)
Screenshot: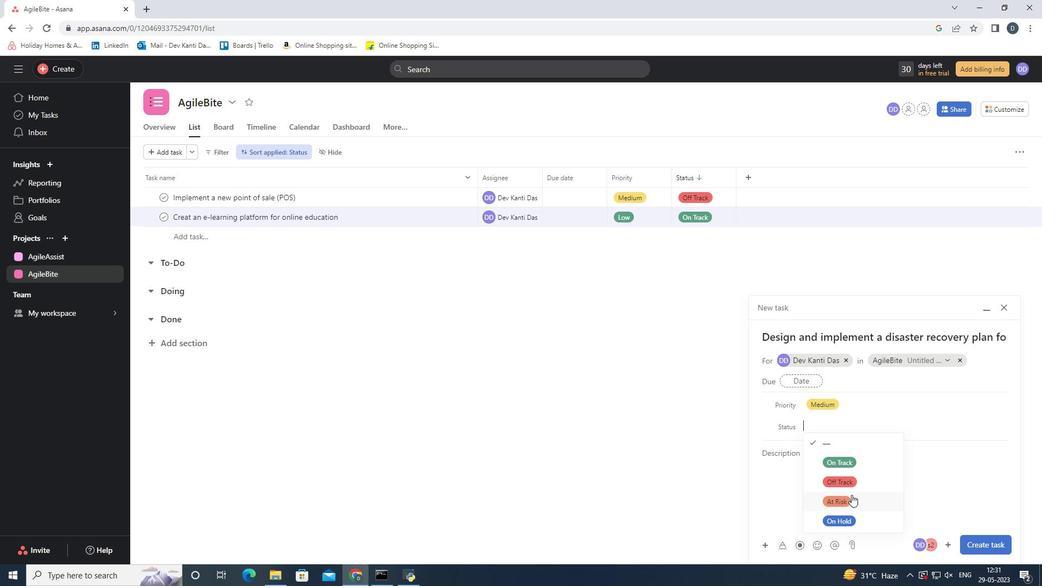 
Action: Mouse moved to (994, 543)
Screenshot: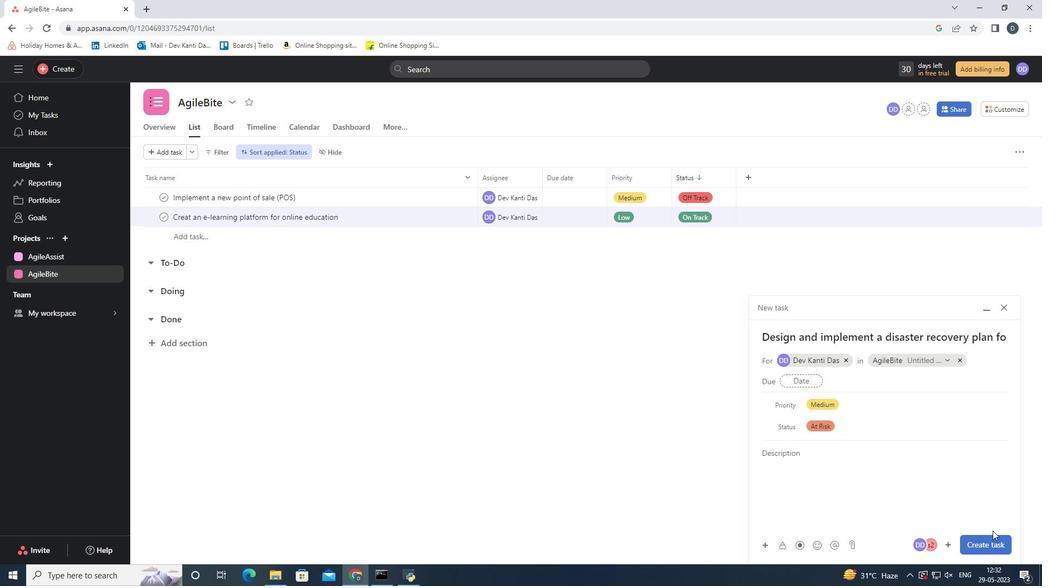 
Action: Mouse pressed left at (994, 543)
Screenshot: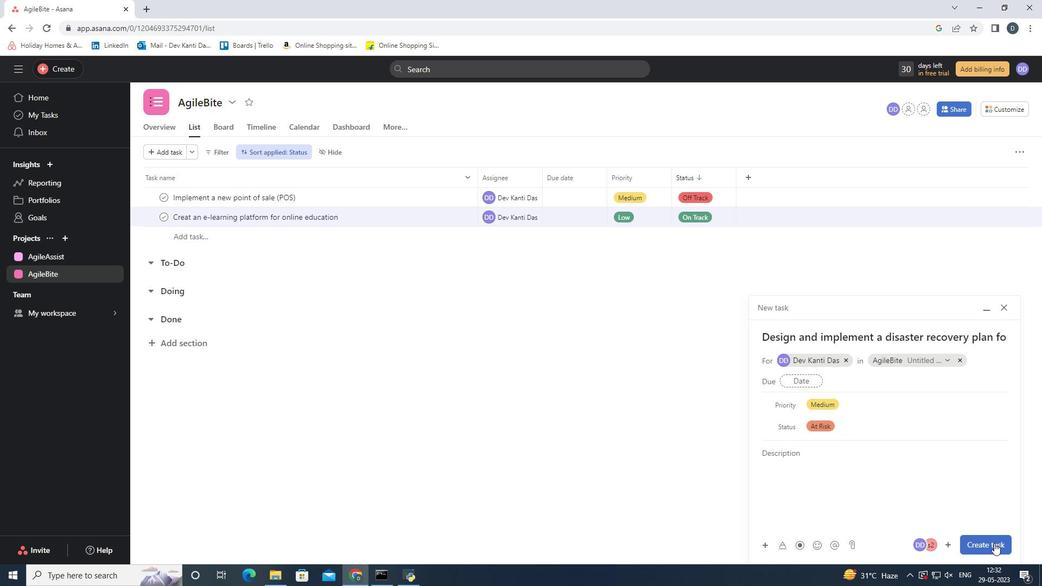 
Action: Mouse moved to (993, 543)
Screenshot: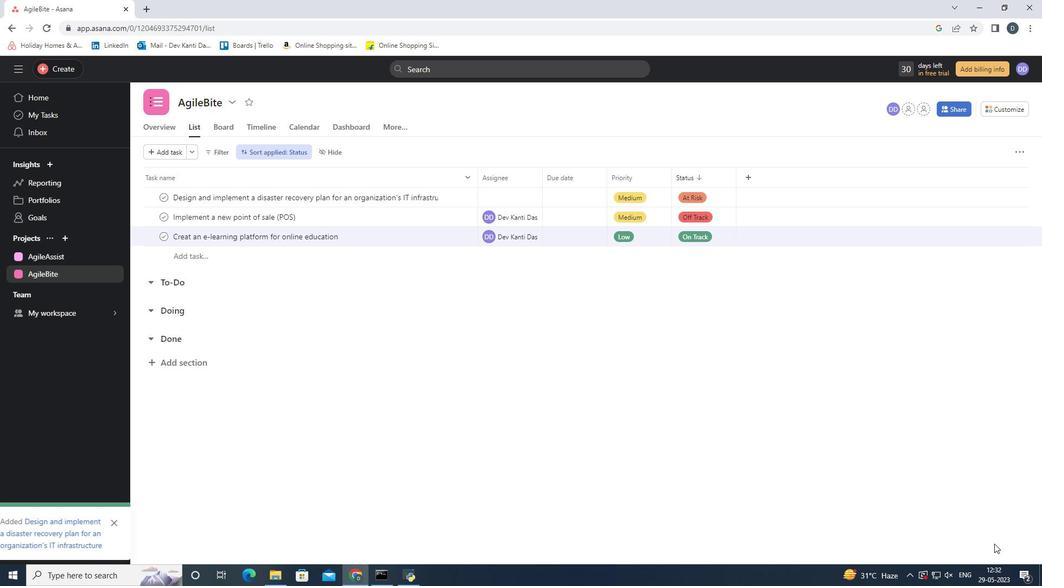 
